 Task: Reply to email with the signature Elle Wilson with the subject 'Interview follow-up' from softage.1@softage.net with the message 'Please confirm your availability for the meeting scheduled on [date and time].' with CC to softage.3@softage.net with an attached document Request_for_quote.docx
Action: Mouse moved to (1066, 247)
Screenshot: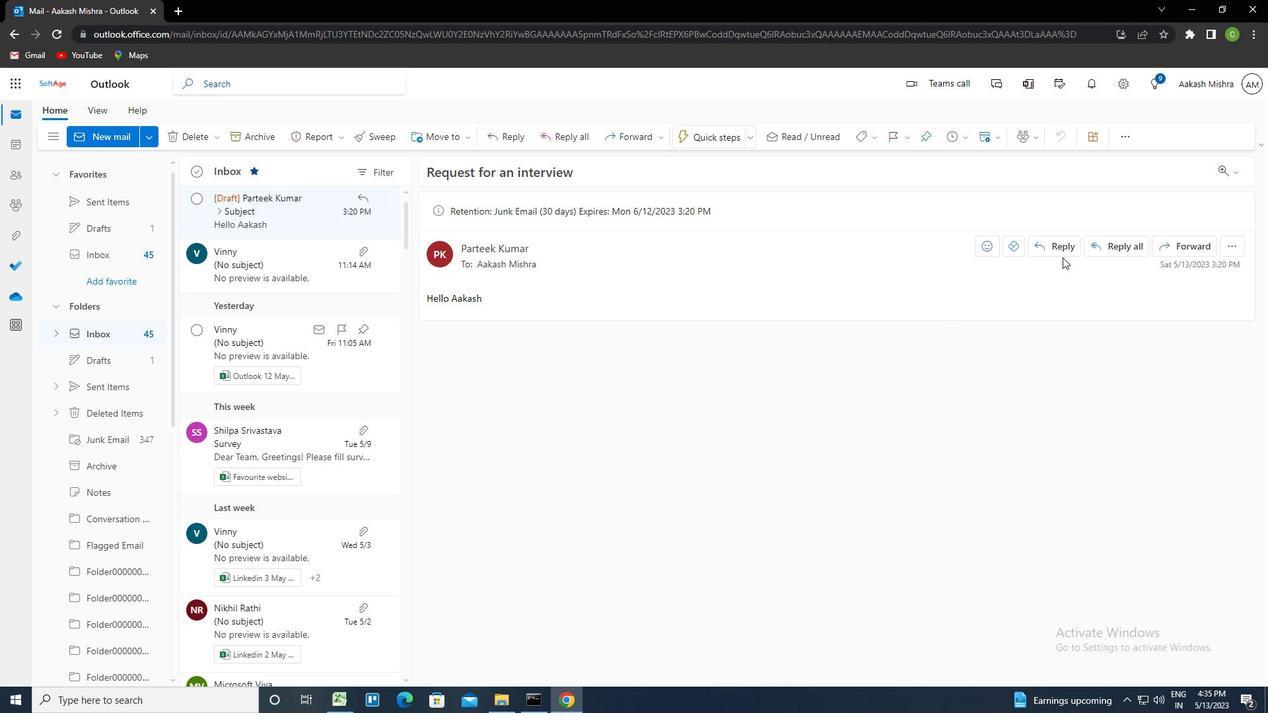 
Action: Mouse pressed left at (1066, 247)
Screenshot: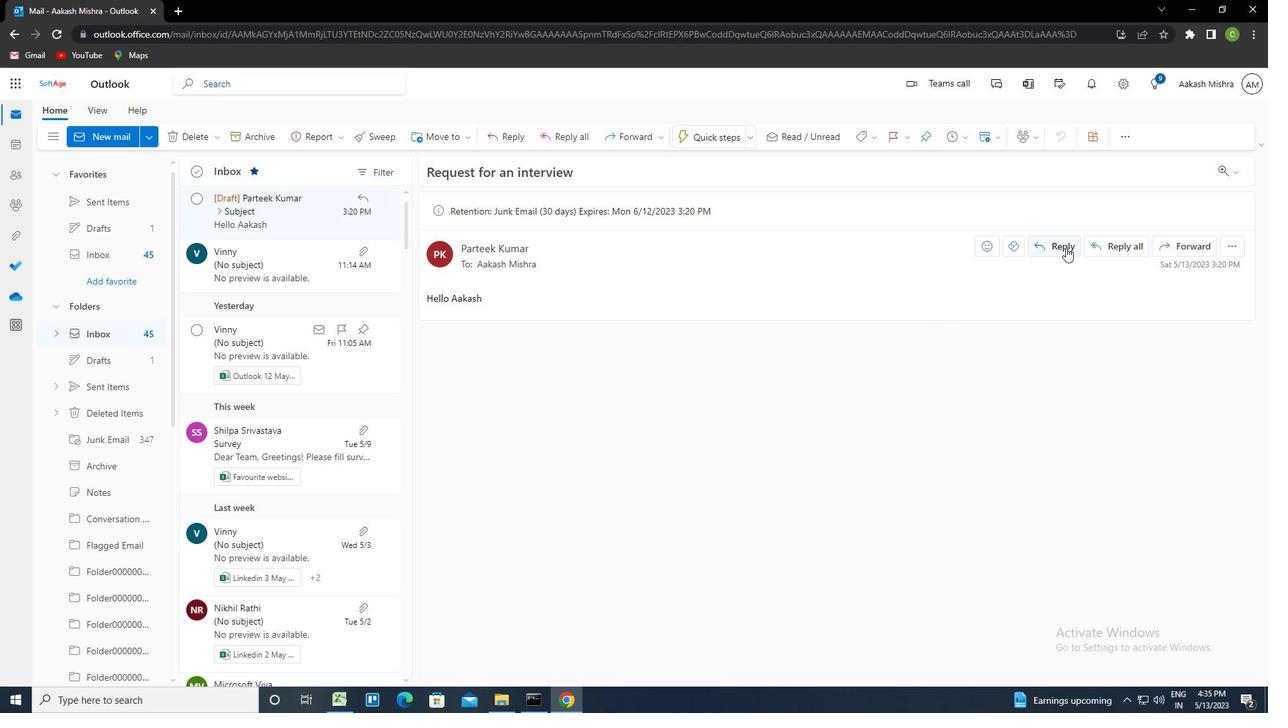
Action: Mouse moved to (859, 139)
Screenshot: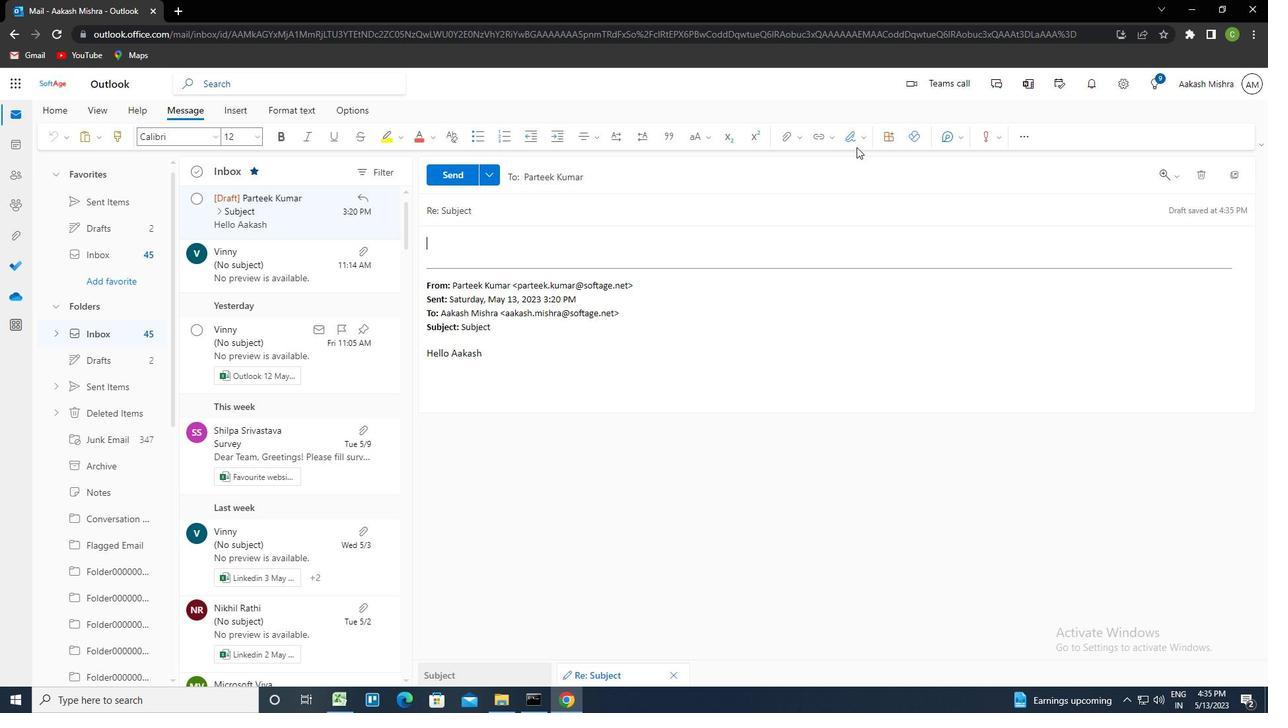 
Action: Mouse pressed left at (859, 139)
Screenshot: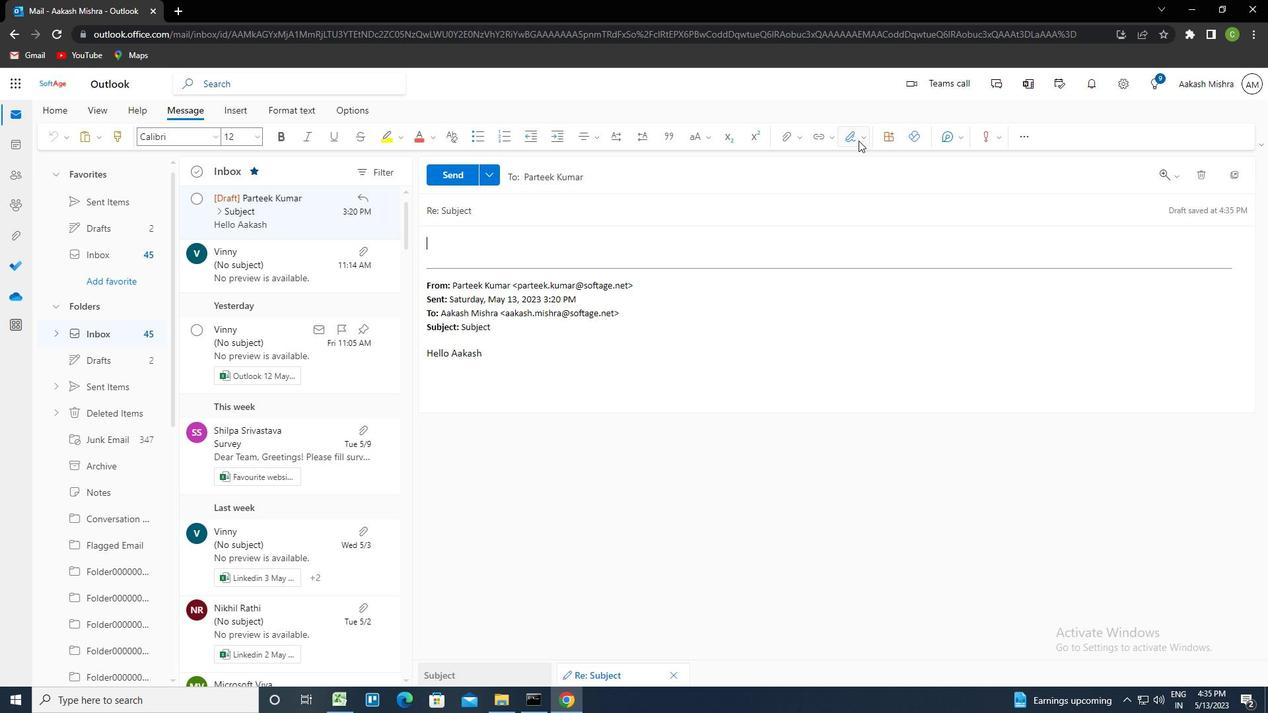 
Action: Mouse moved to (838, 200)
Screenshot: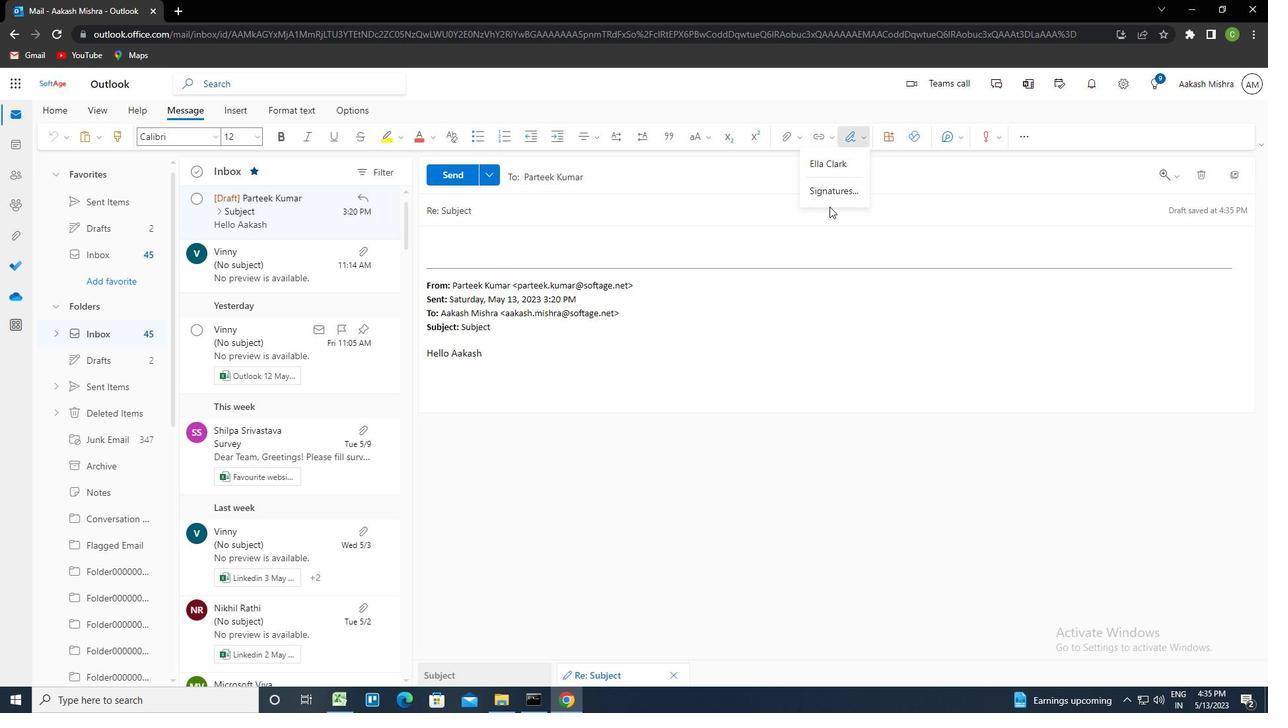 
Action: Mouse pressed left at (838, 200)
Screenshot: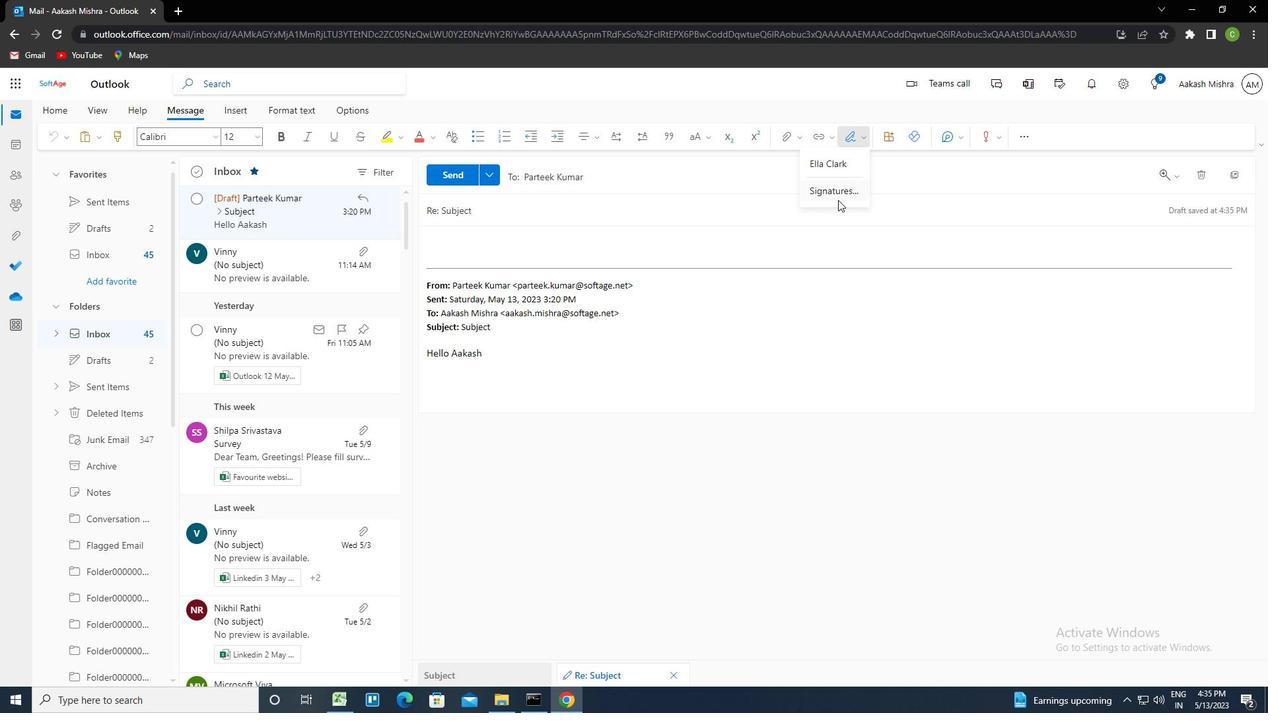 
Action: Mouse moved to (889, 249)
Screenshot: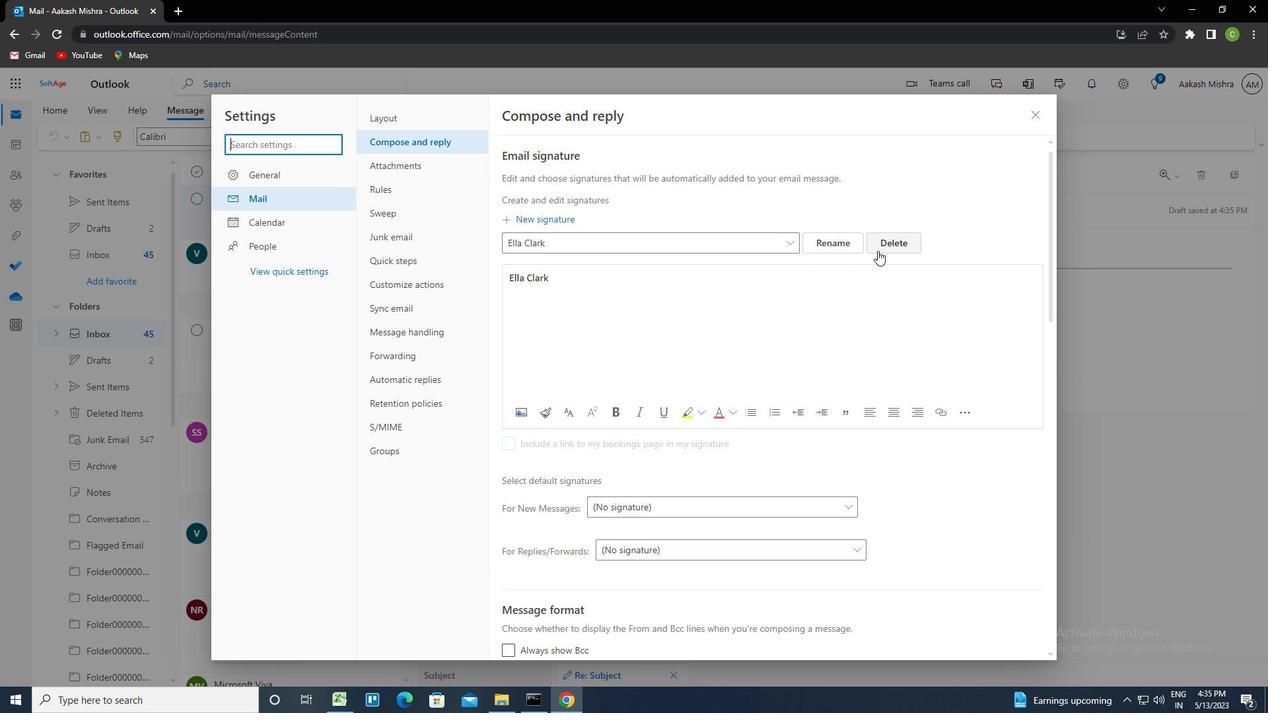 
Action: Mouse pressed left at (889, 249)
Screenshot: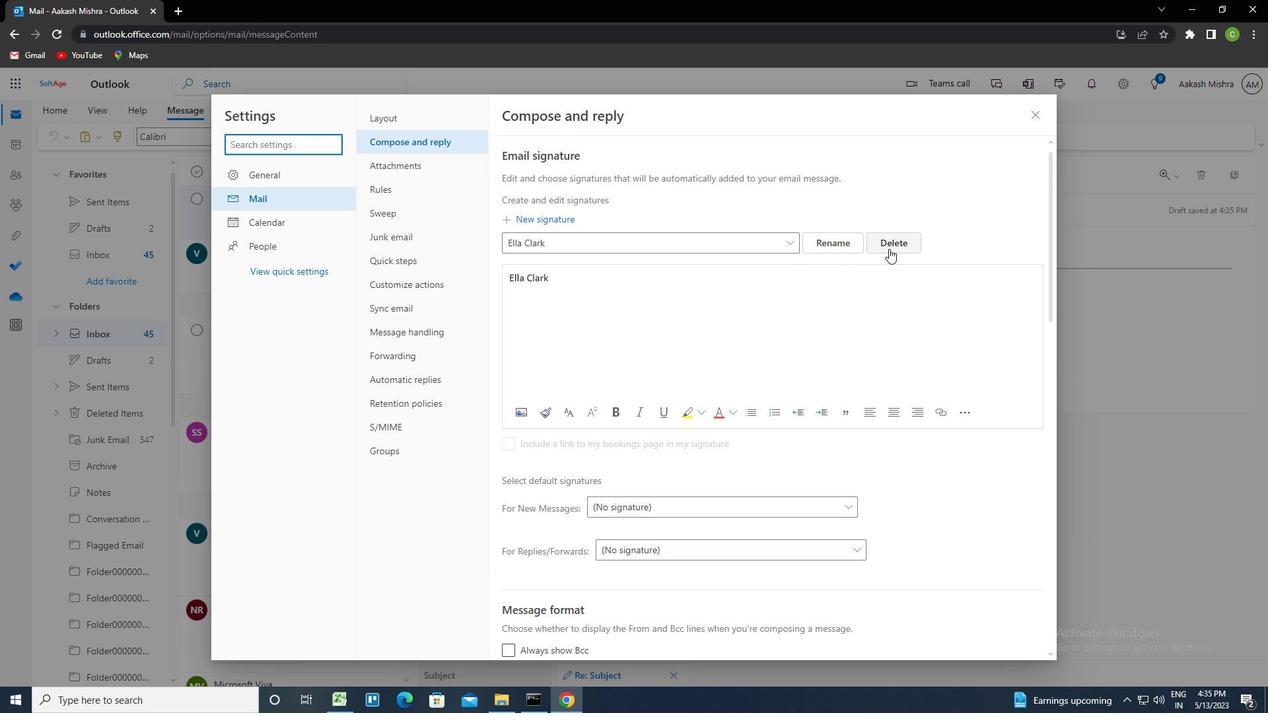 
Action: Mouse moved to (680, 244)
Screenshot: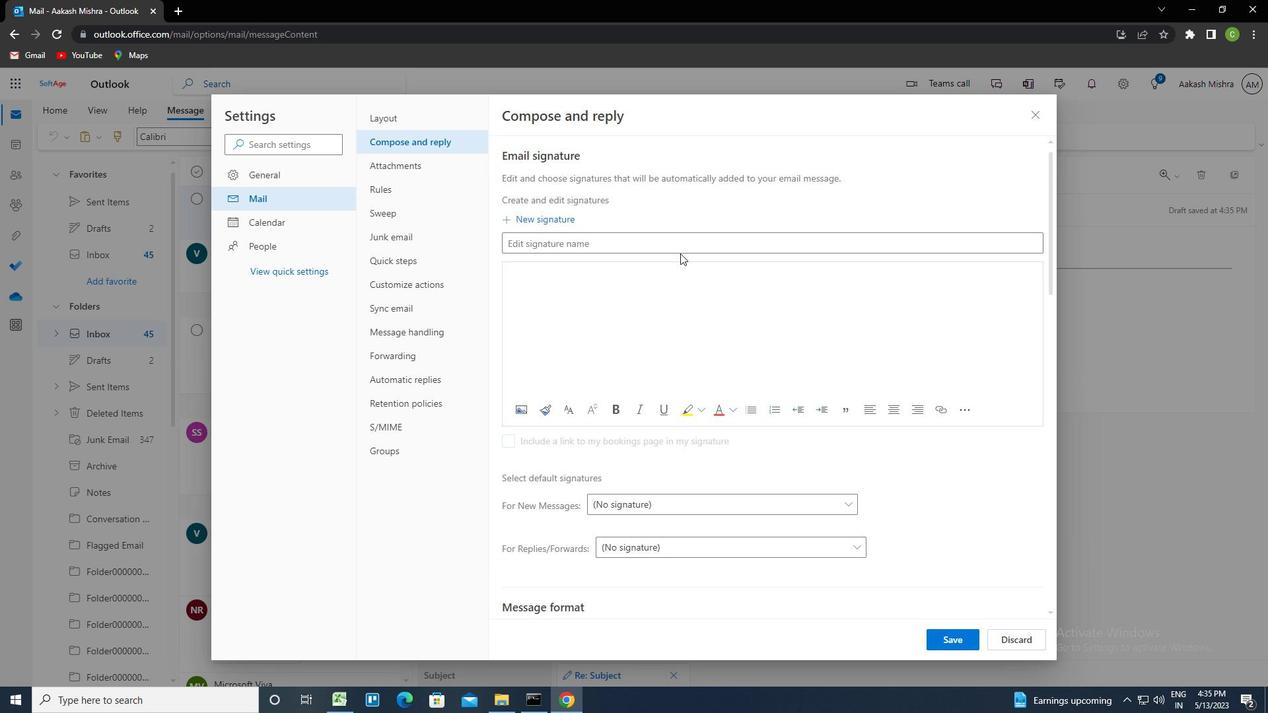 
Action: Mouse pressed left at (680, 244)
Screenshot: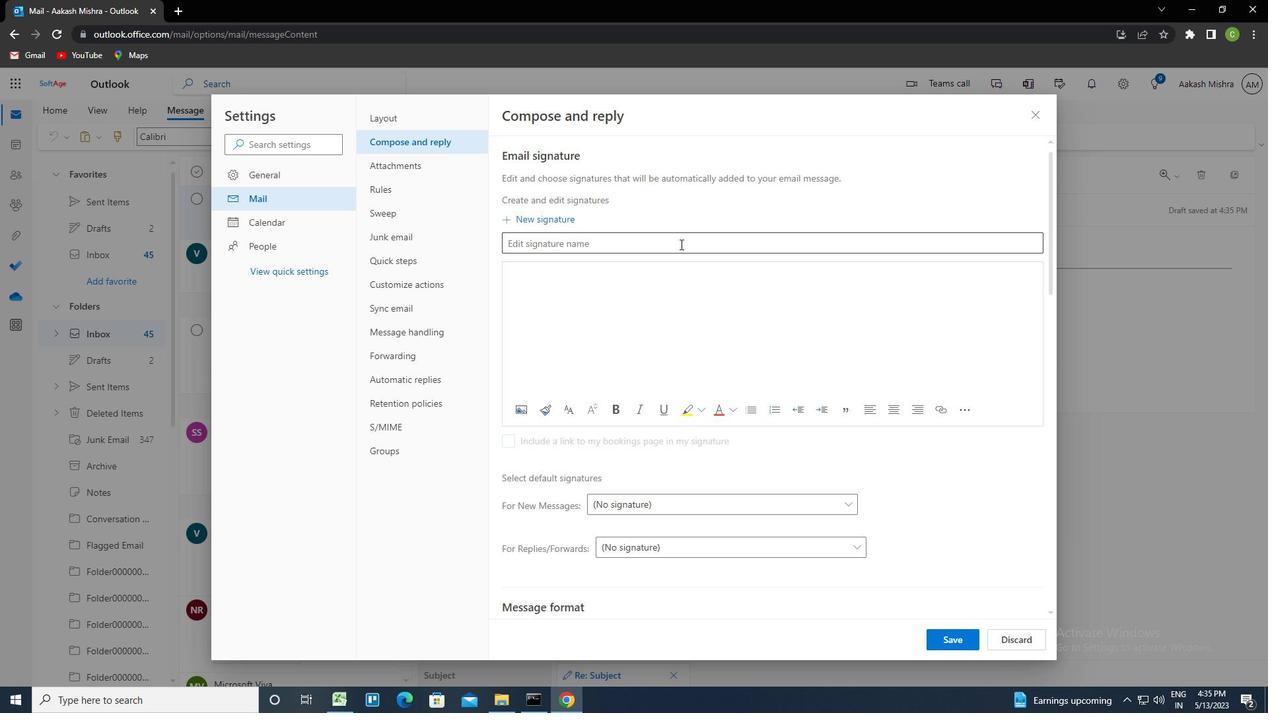 
Action: Key pressed <Key.caps_lock>e<Key.caps_lock>lle<Key.space><Key.caps_lock>w<Key.caps_lock>ilson<Key.tab><Key.caps_lock>e<Key.caps_lock>lle<Key.space><Key.caps_lock>w<Key.caps_lock>ilson
Screenshot: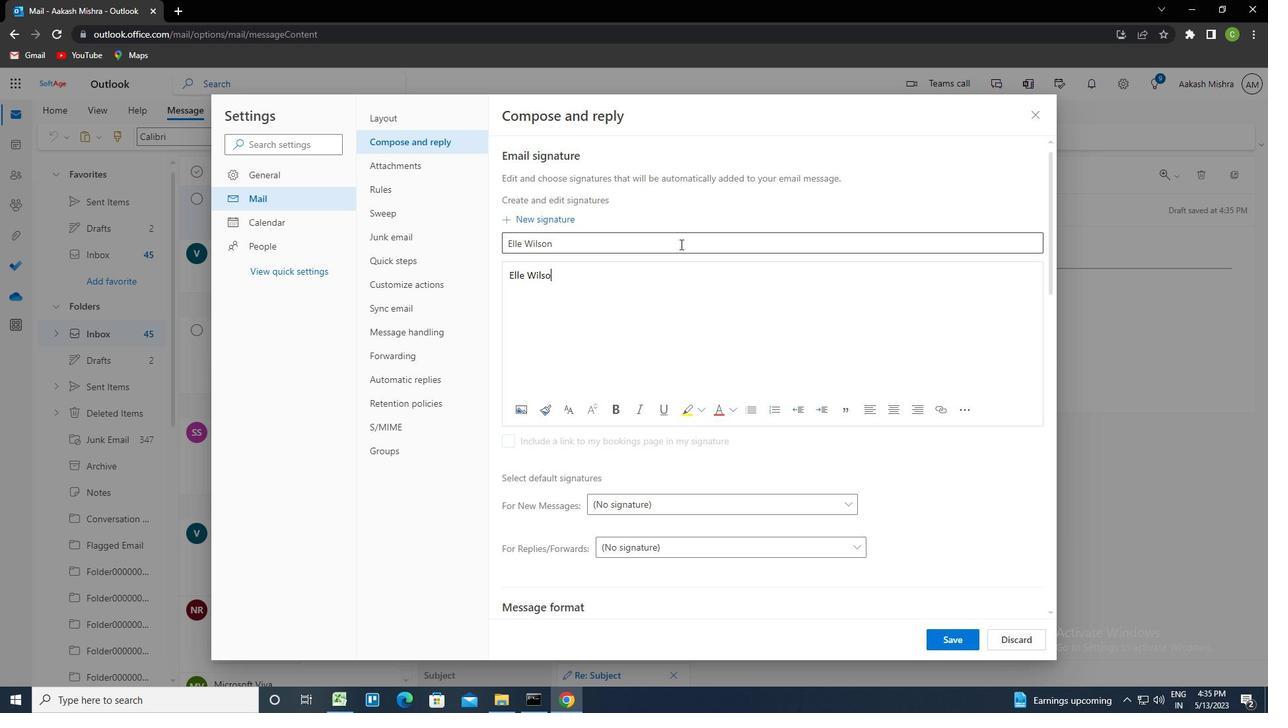 
Action: Mouse moved to (974, 642)
Screenshot: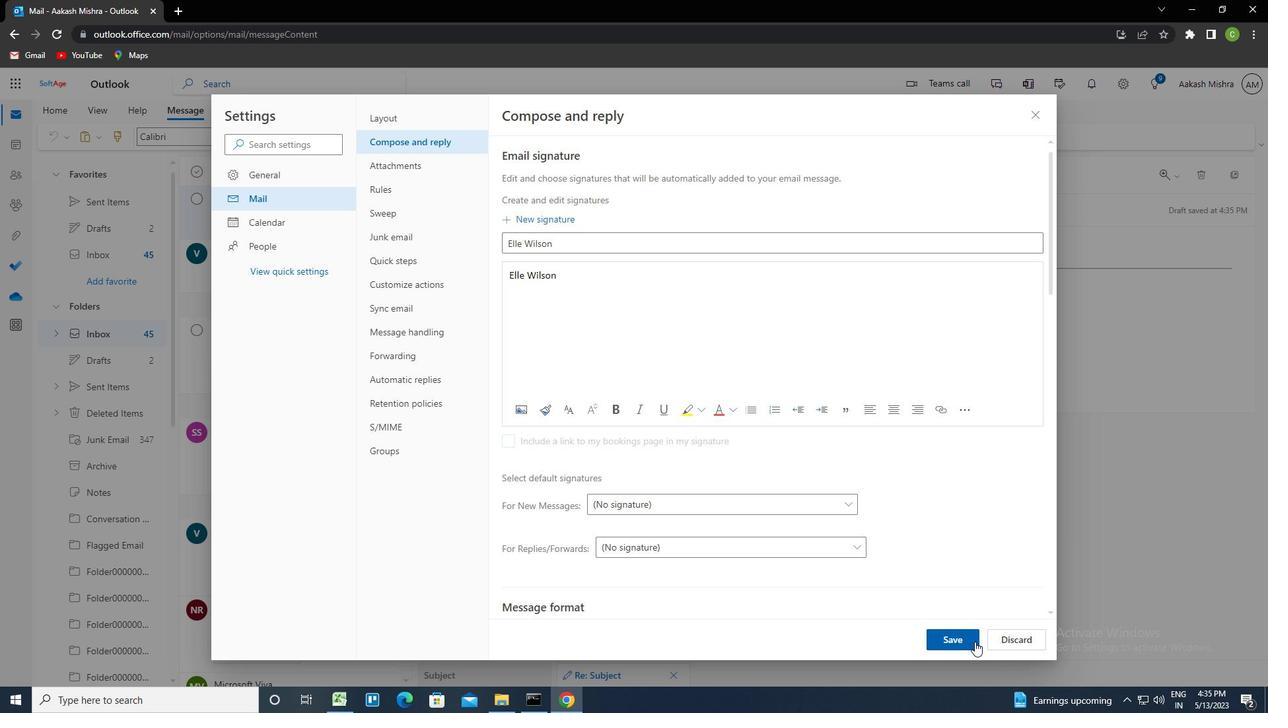 
Action: Mouse pressed left at (974, 642)
Screenshot: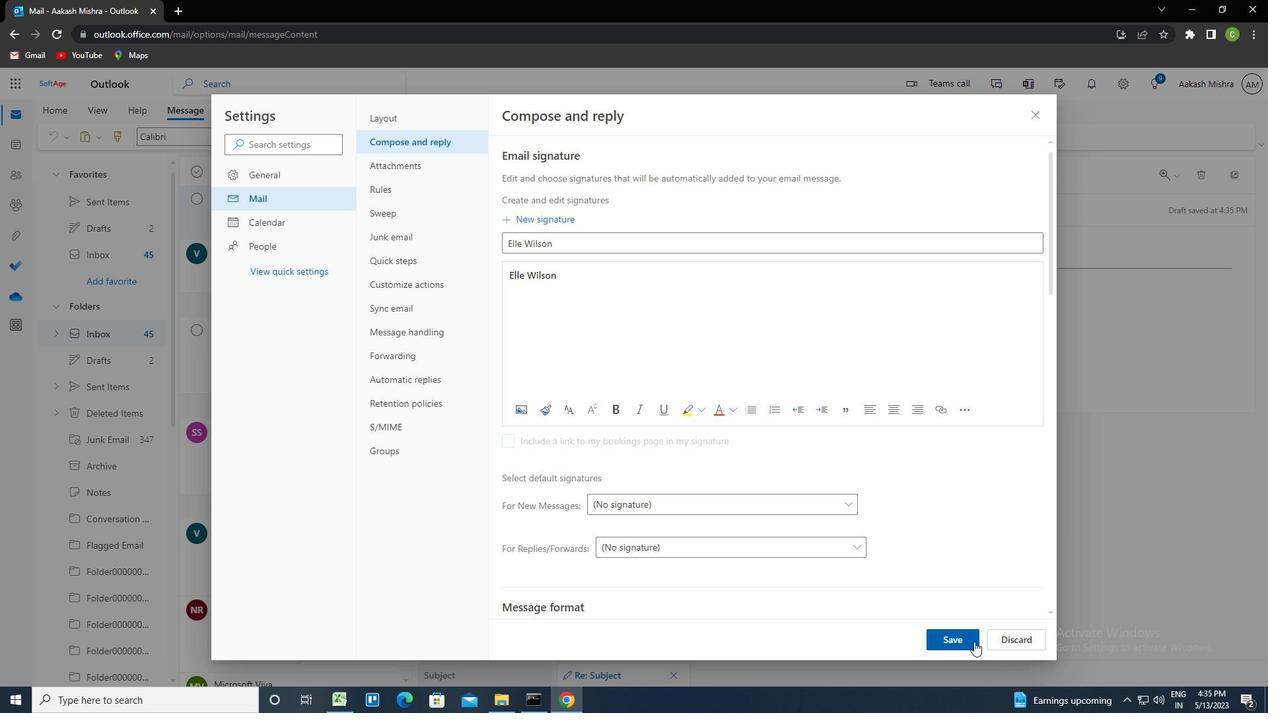 
Action: Mouse moved to (1032, 117)
Screenshot: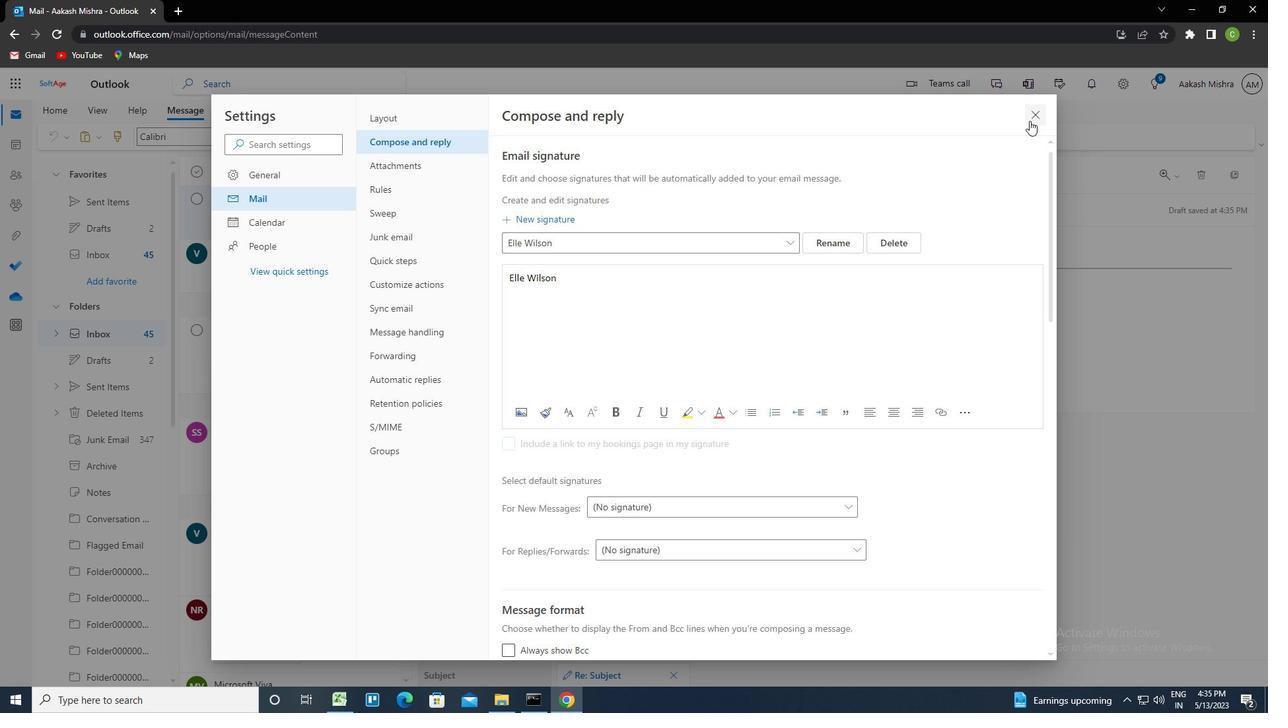 
Action: Mouse pressed left at (1032, 117)
Screenshot: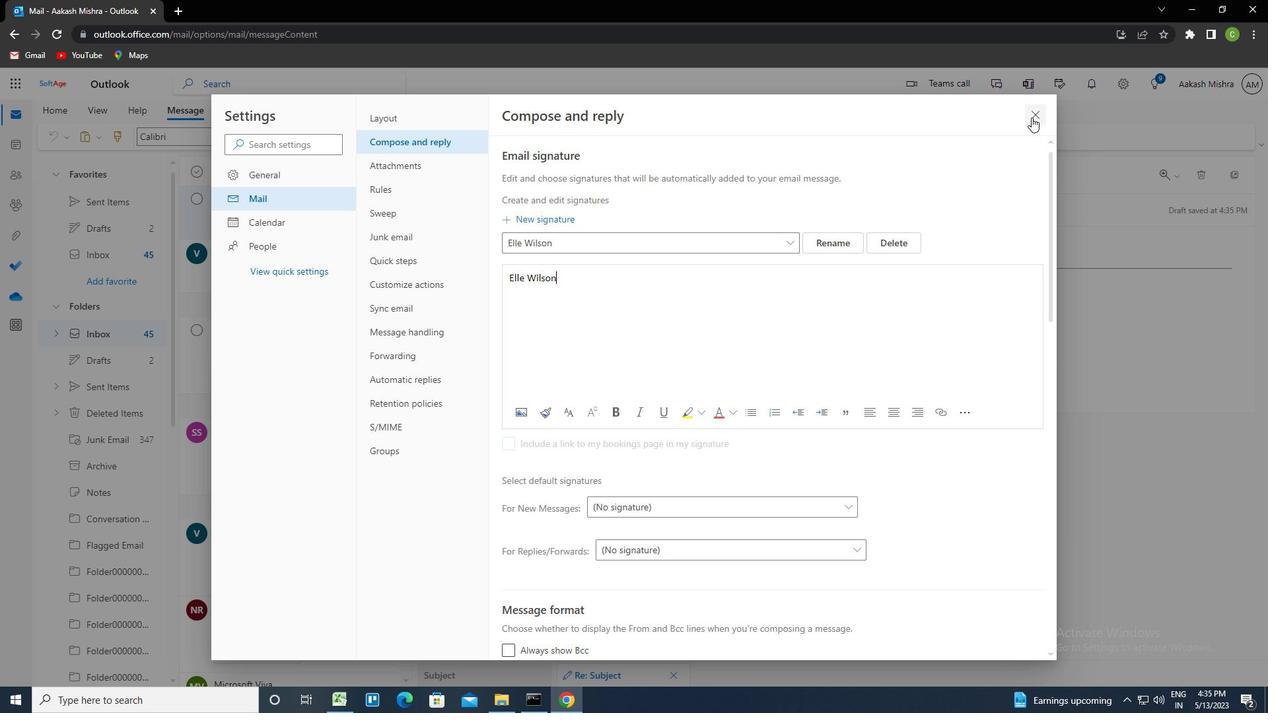 
Action: Mouse moved to (867, 136)
Screenshot: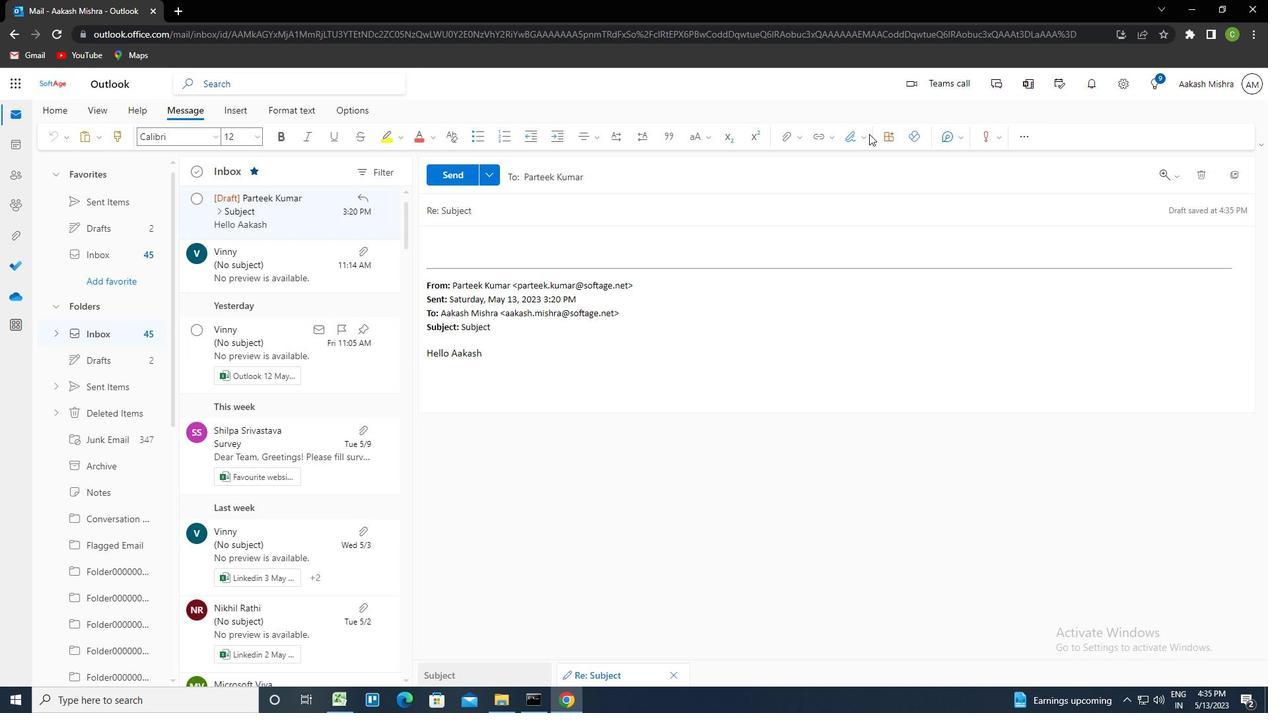 
Action: Mouse pressed left at (867, 136)
Screenshot: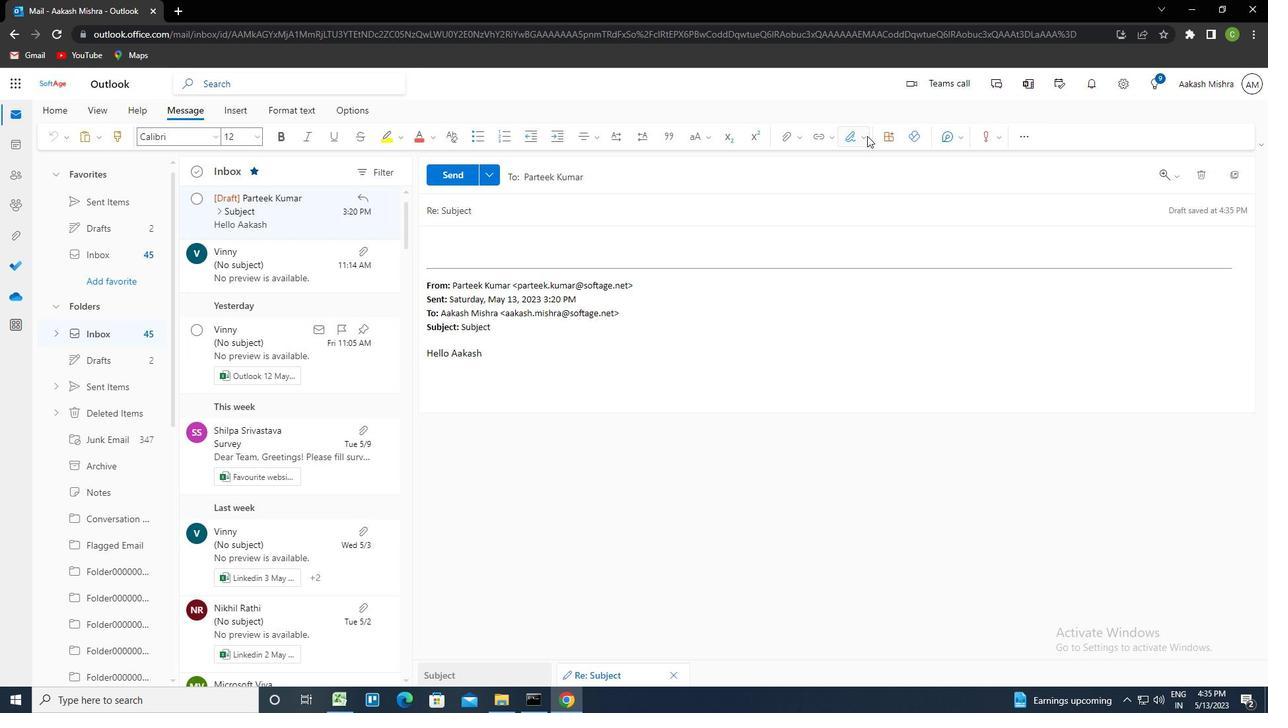 
Action: Mouse moved to (823, 166)
Screenshot: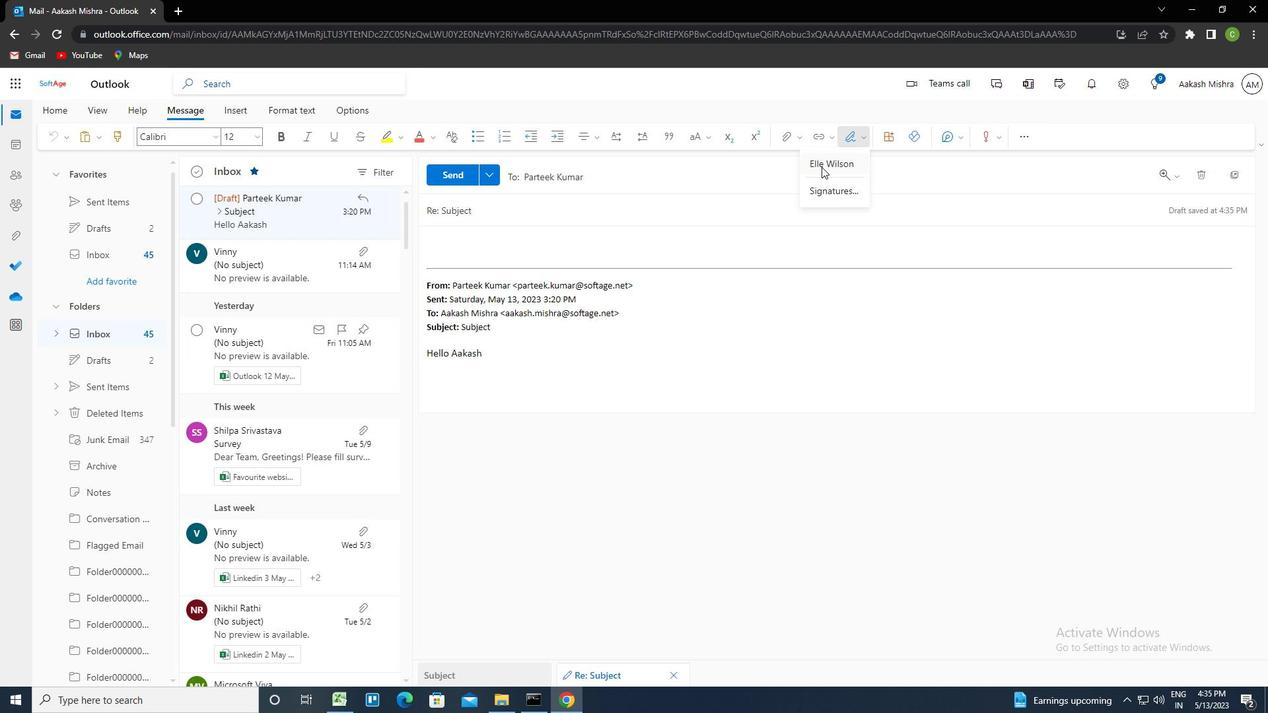 
Action: Mouse pressed left at (823, 166)
Screenshot: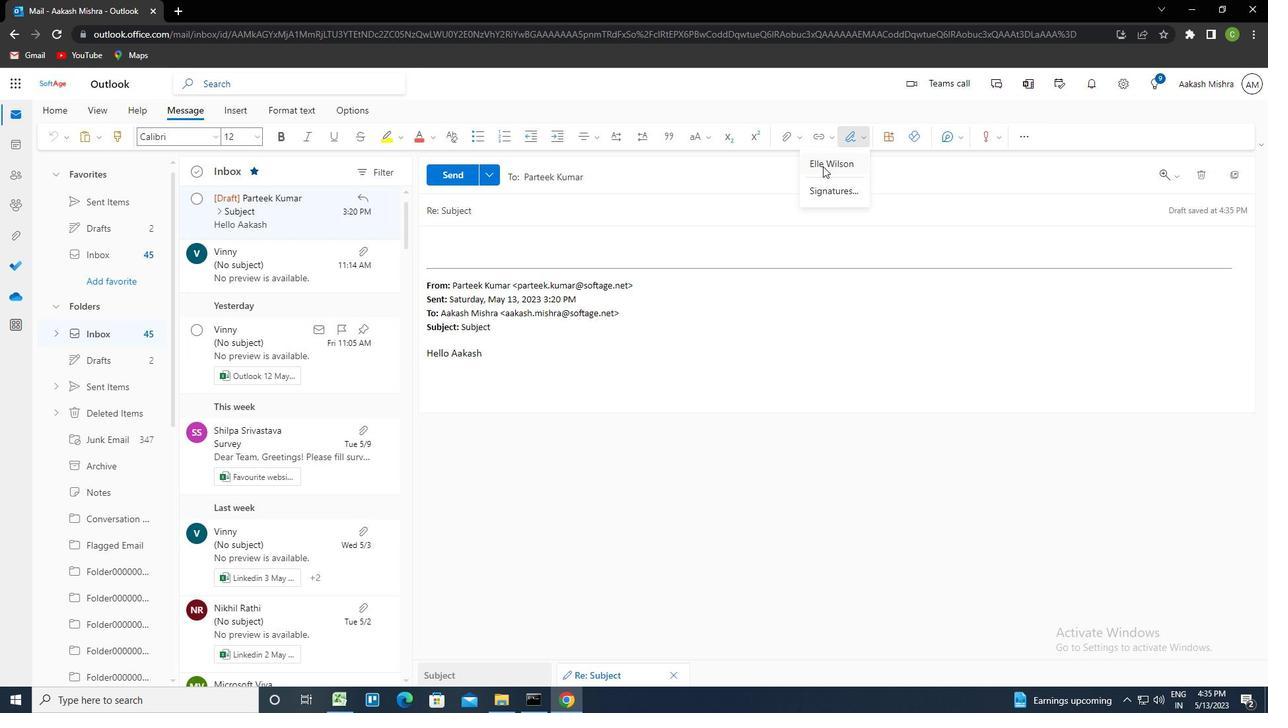 
Action: Mouse moved to (486, 206)
Screenshot: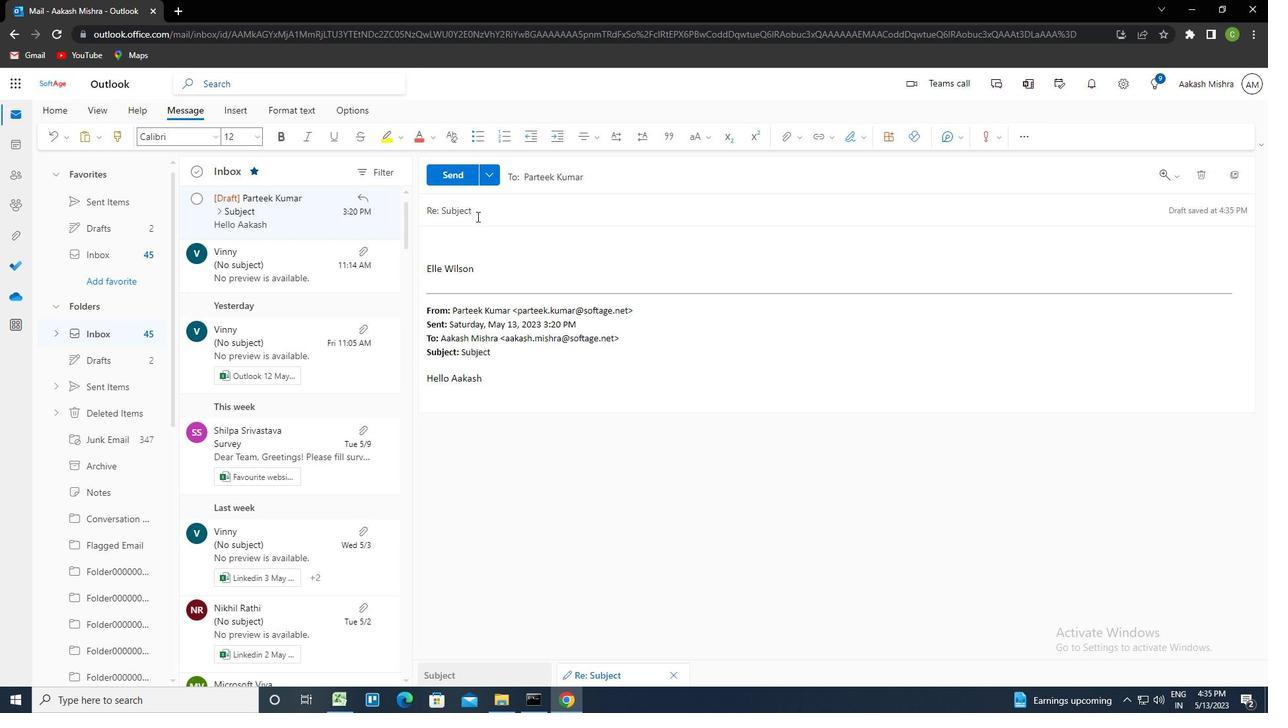 
Action: Mouse pressed left at (486, 206)
Screenshot: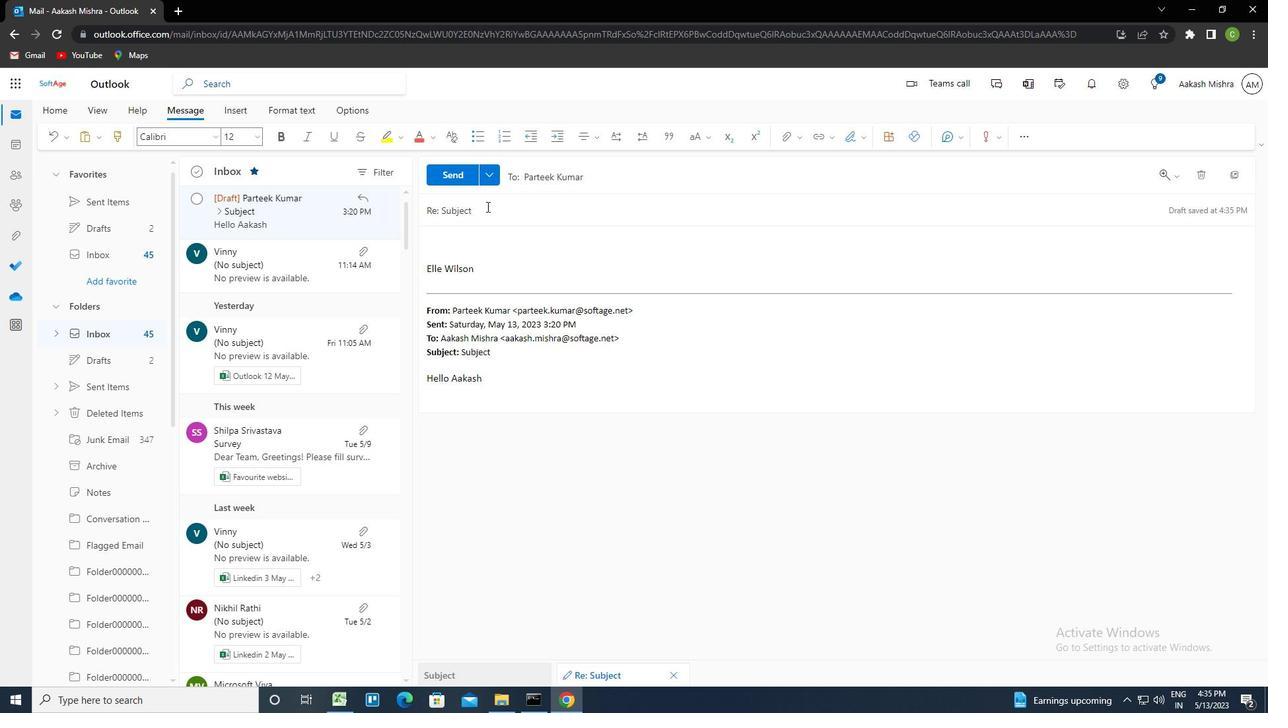 
Action: Key pressed <Key.shift><Key.left><Key.delete><Key.caps_lock>ctrl+I<Key.caps_lock>NTERVIW<Key.backspace>EW<Key.space>FOLLOW-UP
Screenshot: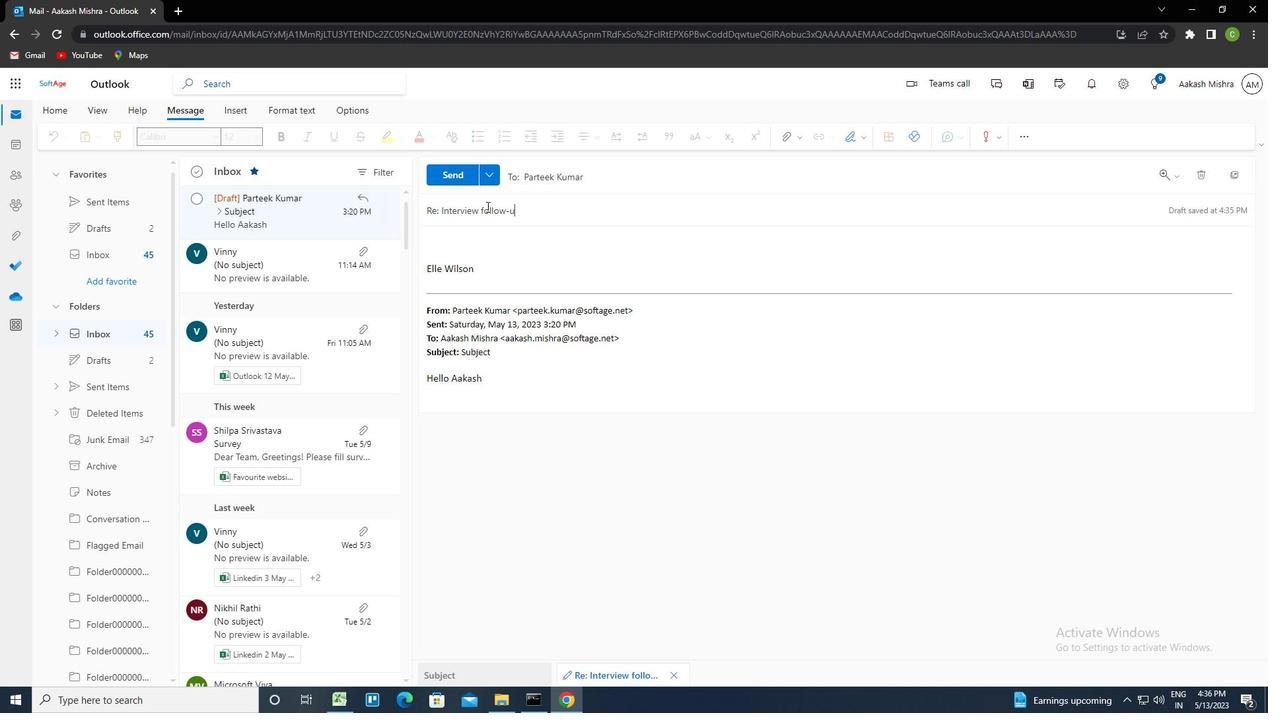 
Action: Mouse moved to (465, 247)
Screenshot: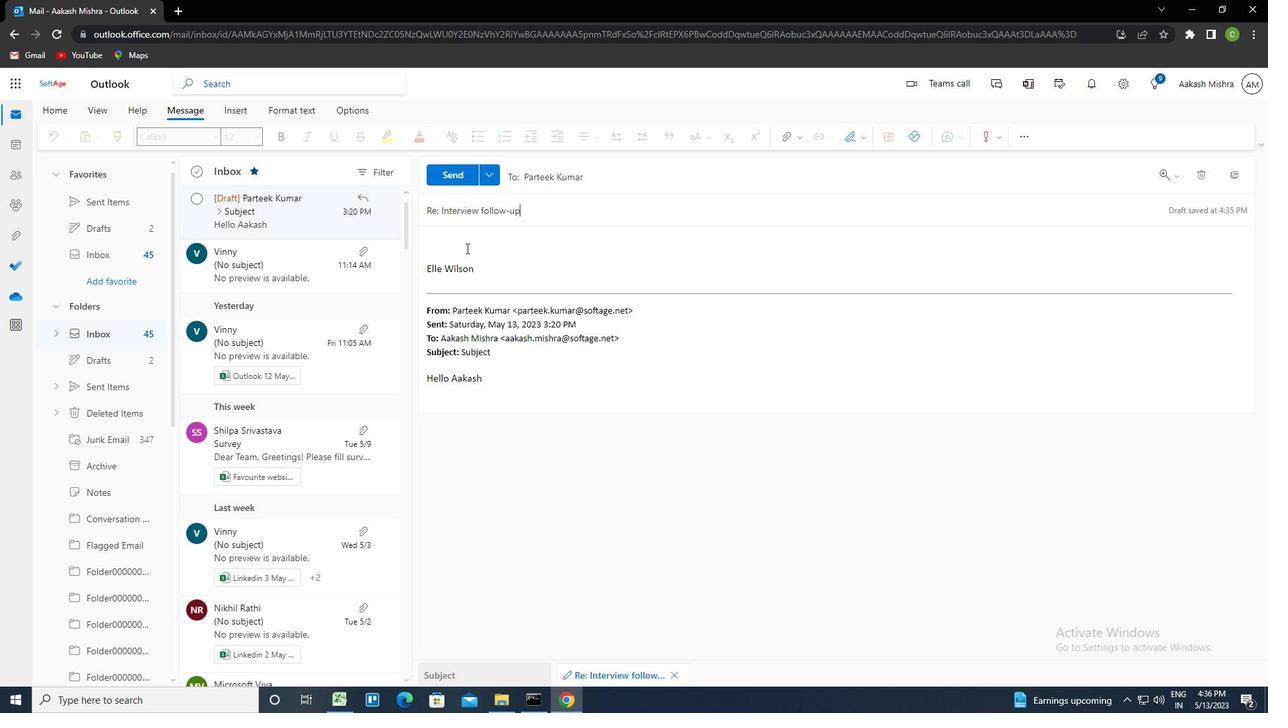 
Action: Key pressed <Key.tab><Key.caps_lock>P<Key.caps_lock>LEASE<Key.space>CONFIRM<Key.space>YOUR<Key.space>AVAILABILITY<Key.space>FOR<Key.space>THE<Key.space>MEETING<Key.space>SCHEDULED<Key.space>ON<Key.shift_r><Key.space><Key.shift_r><Key.shift_r><Key.shift_r><Key.shift_r><Key.shift_r><Key.shift_r><Key.shift_r><Key.shift_r><Key.shift_r><Key.shift_r><Key.shift_r><Key.shift_r><Key.shift_r><Key.shift_r>[DATE<Key.space>AND<Key.space>TO<Key.backspace>IME]
Screenshot: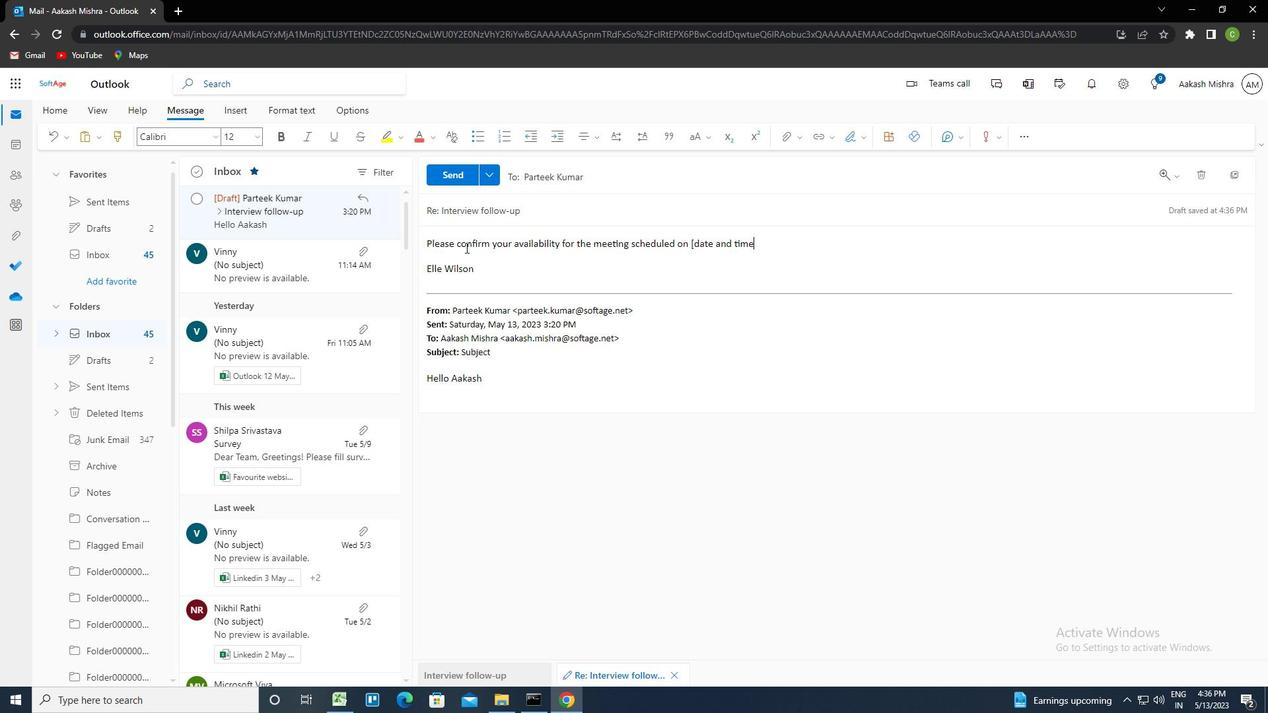 
Action: Mouse moved to (601, 180)
Screenshot: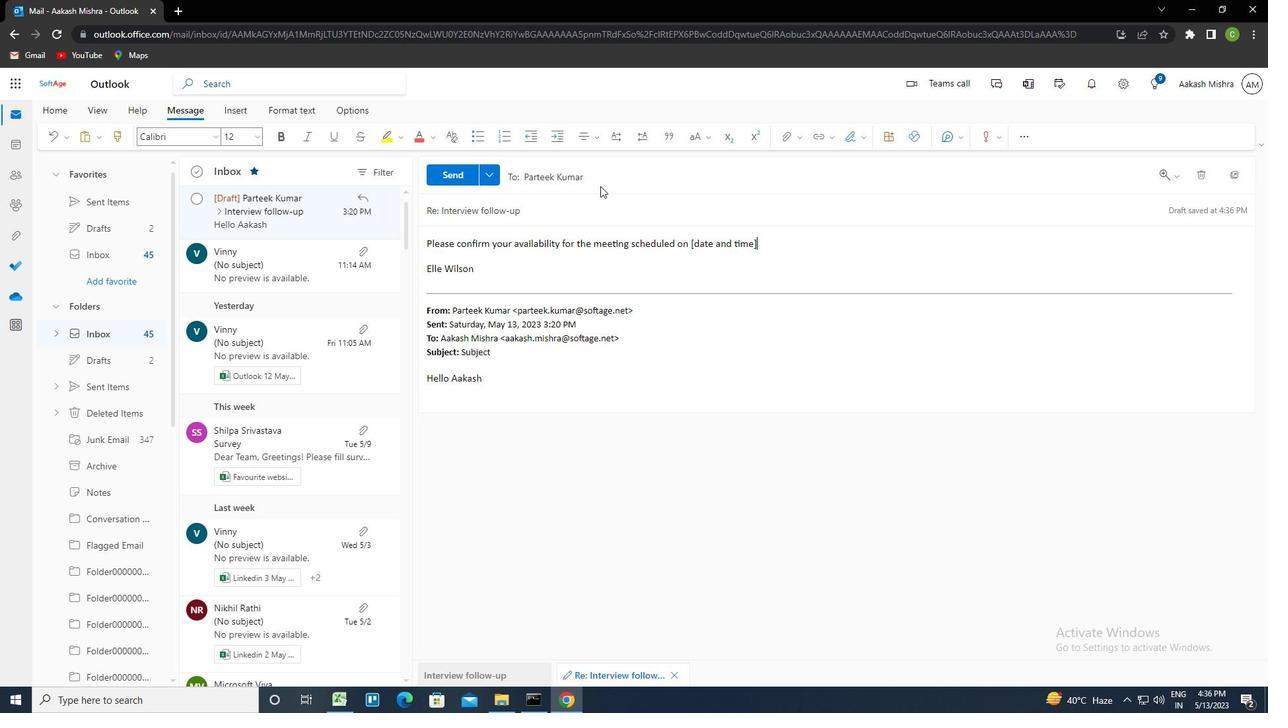 
Action: Mouse pressed left at (601, 180)
Screenshot: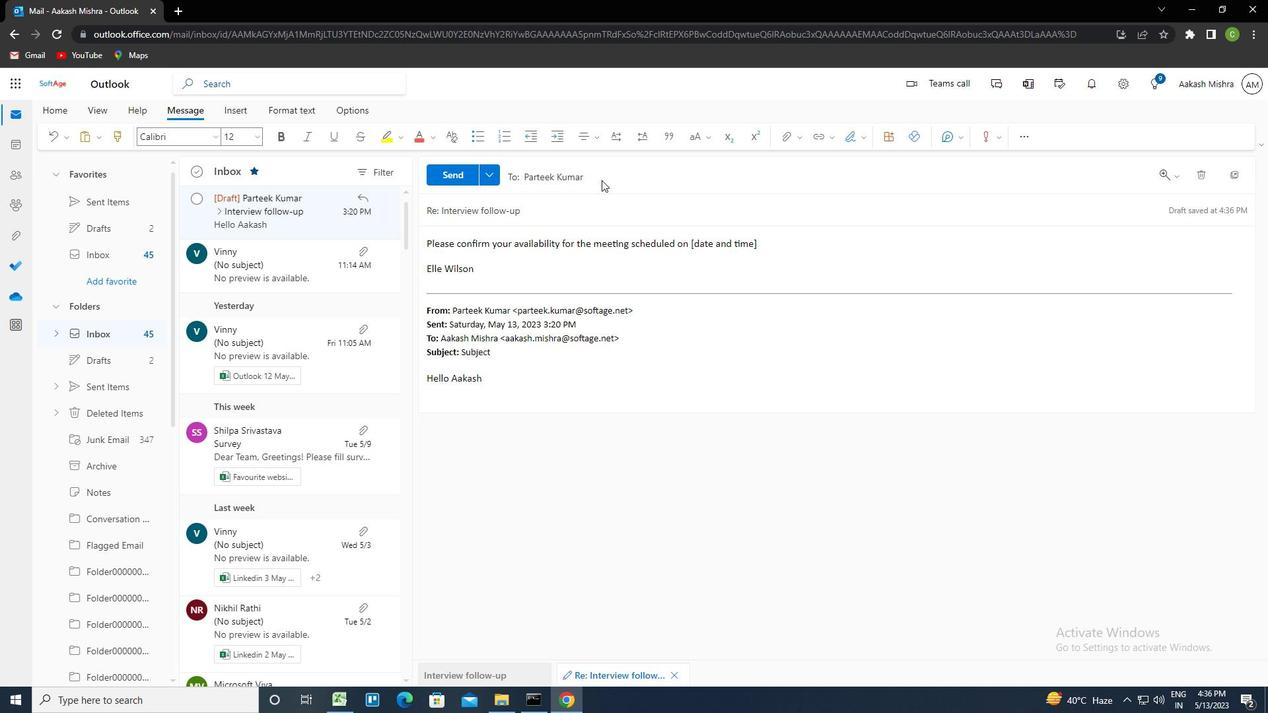 
Action: Mouse moved to (496, 240)
Screenshot: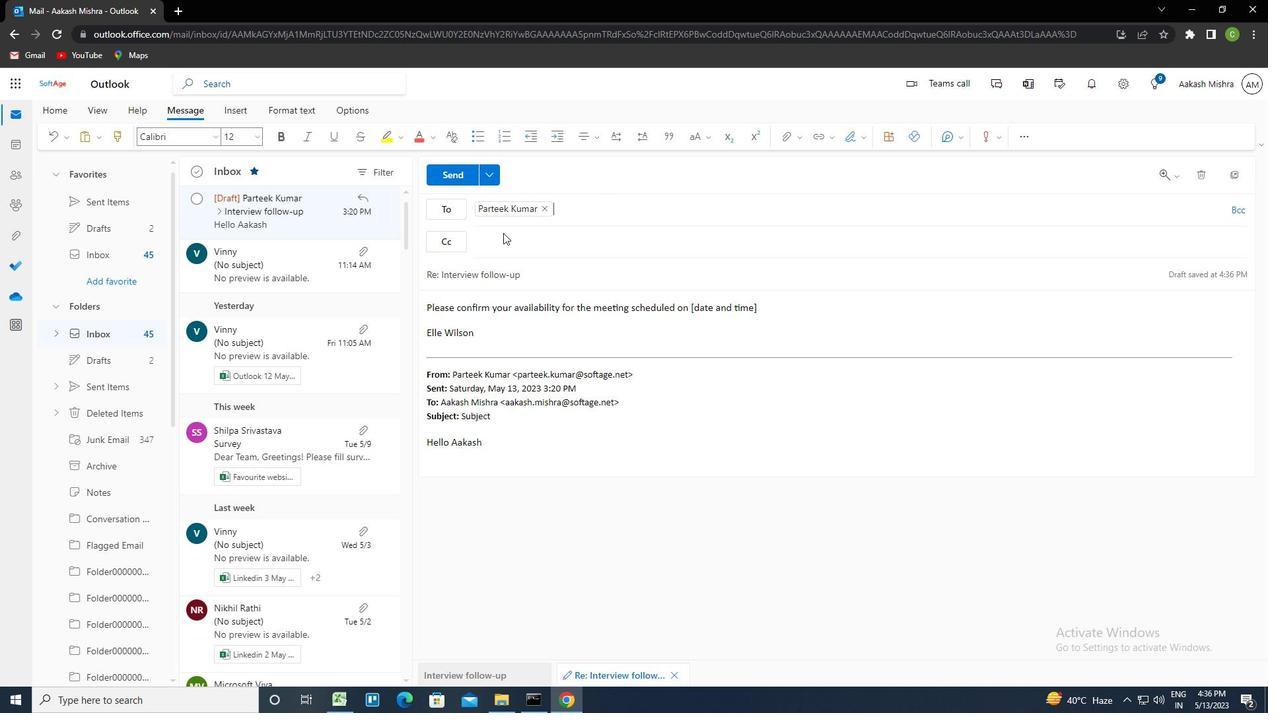
Action: Mouse pressed left at (496, 240)
Screenshot: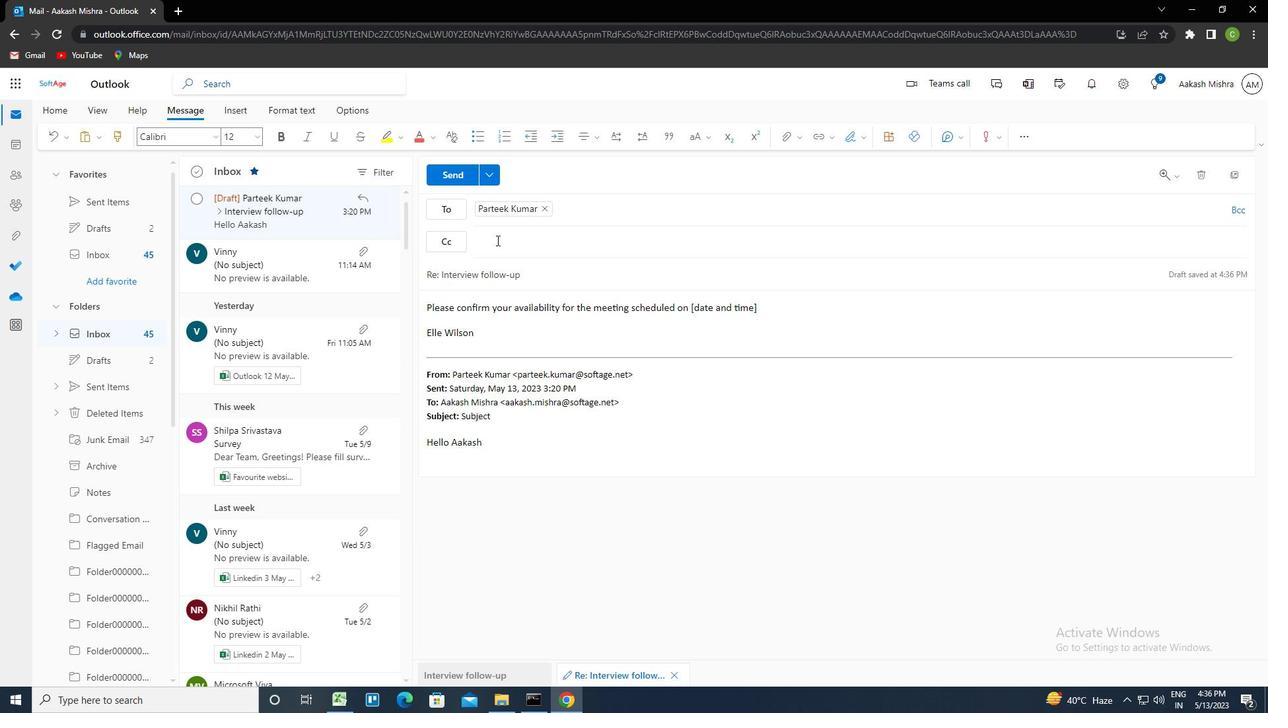 
Action: Key pressed SOFTAGE.3<Key.shift>@SOFTAGE.NET<Key.enter>
Screenshot: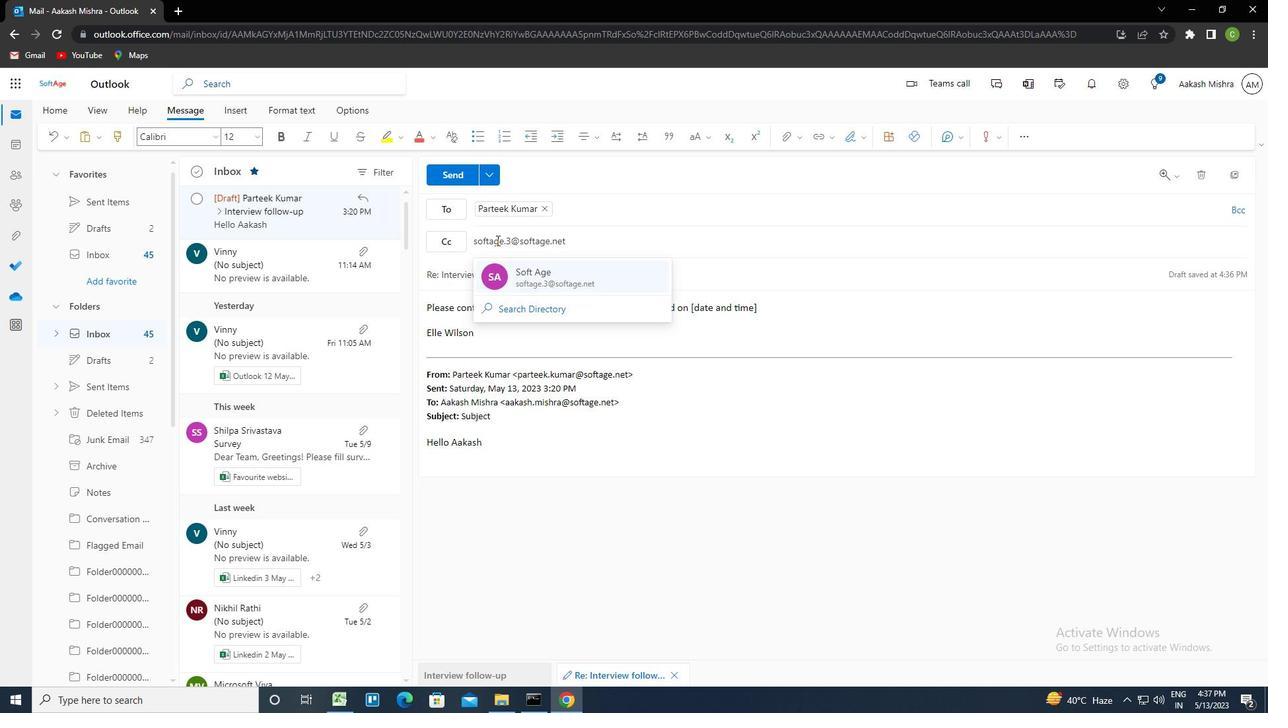 
Action: Mouse moved to (780, 139)
Screenshot: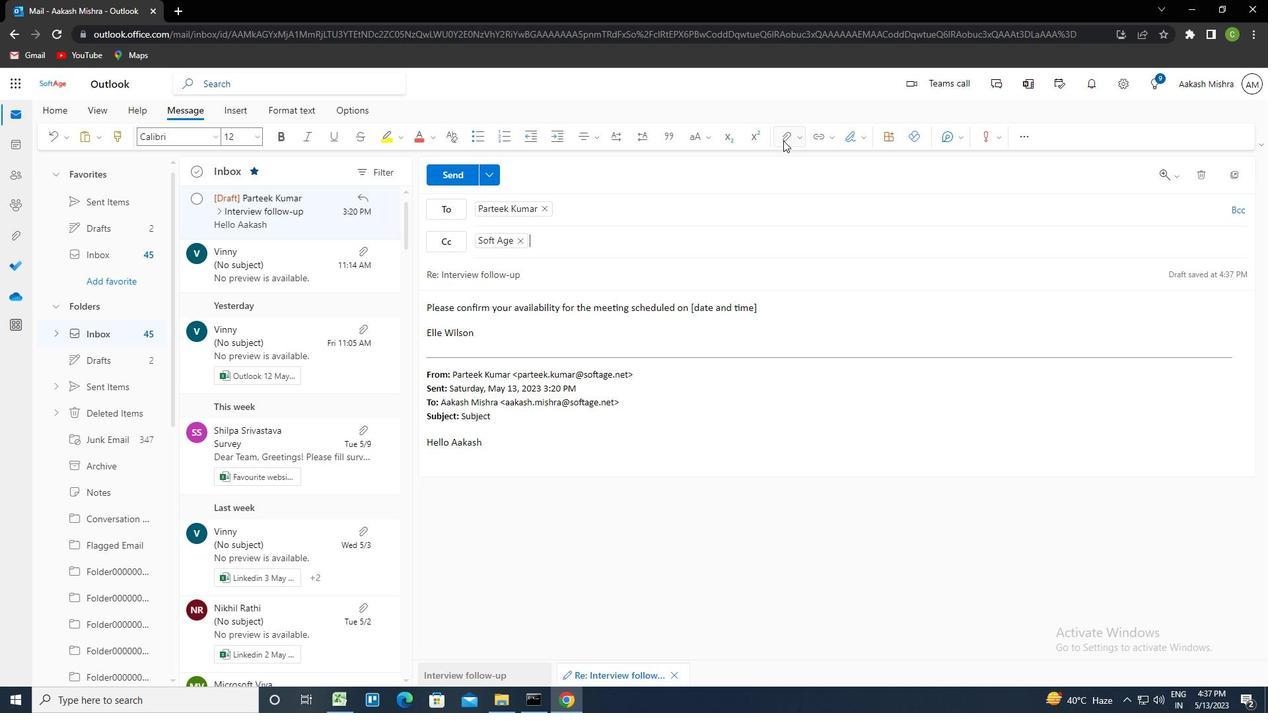 
Action: Mouse pressed left at (780, 139)
Screenshot: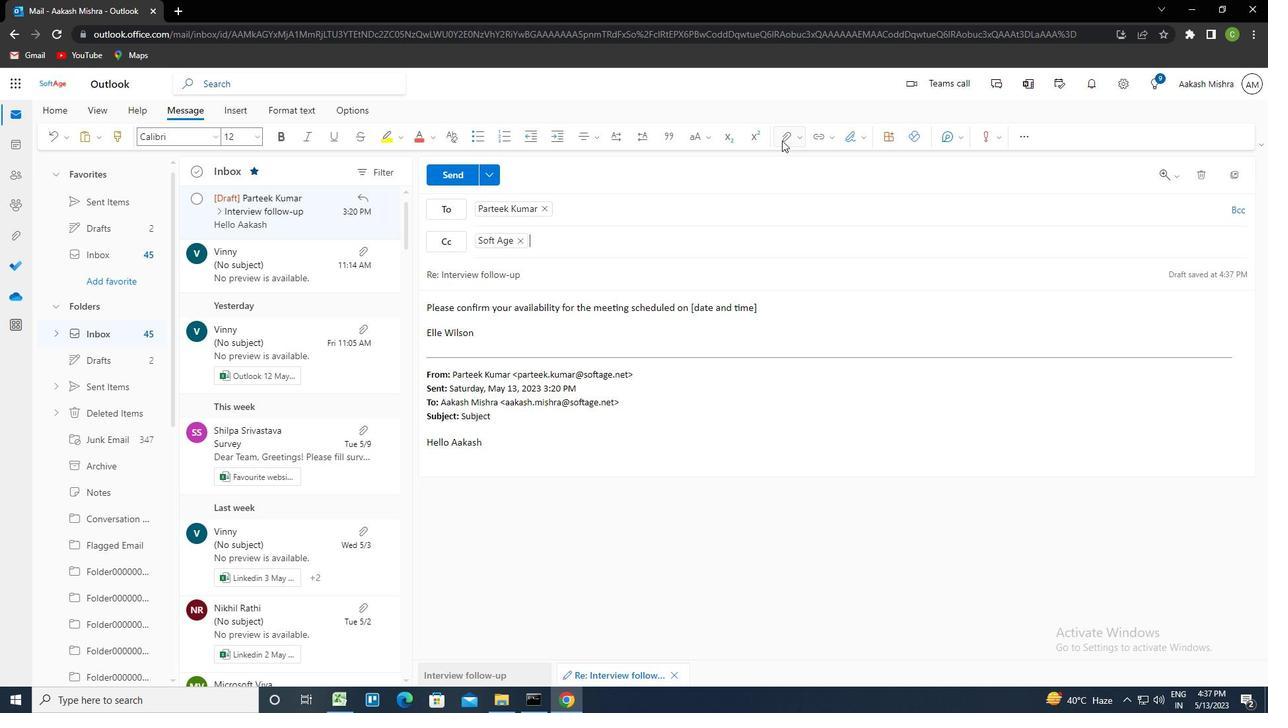 
Action: Mouse moved to (725, 165)
Screenshot: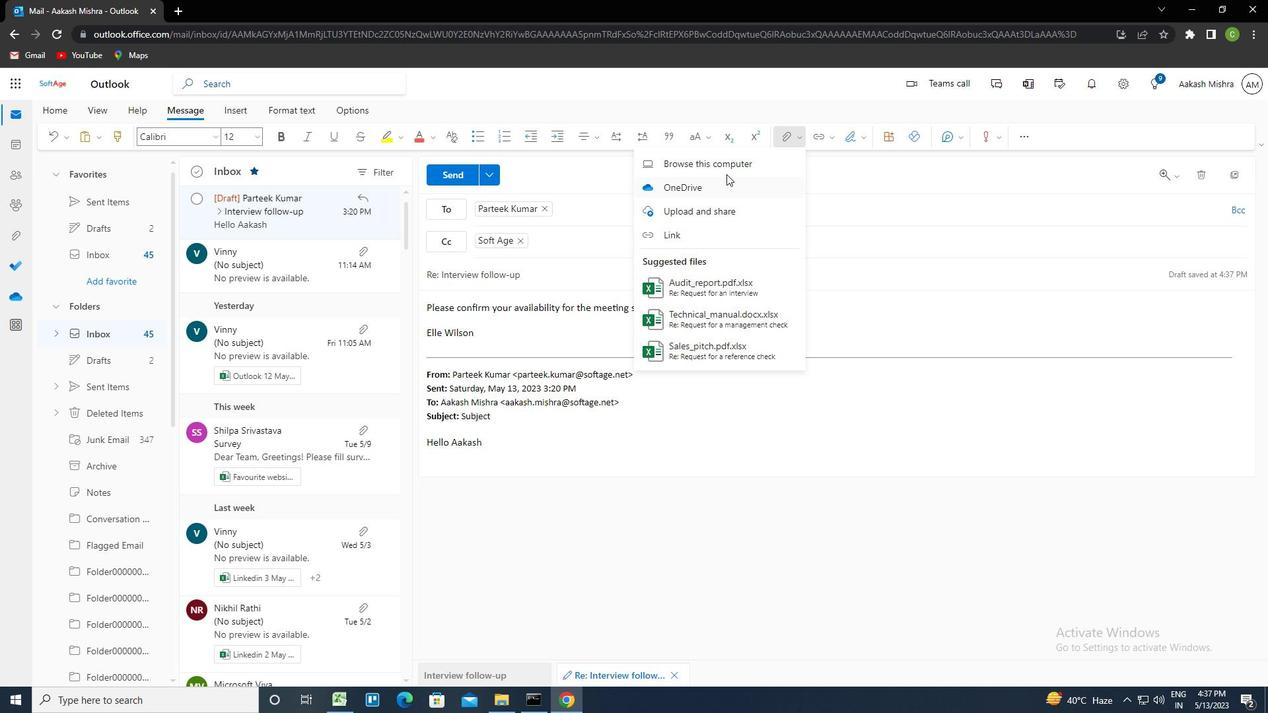 
Action: Mouse pressed left at (725, 165)
Screenshot: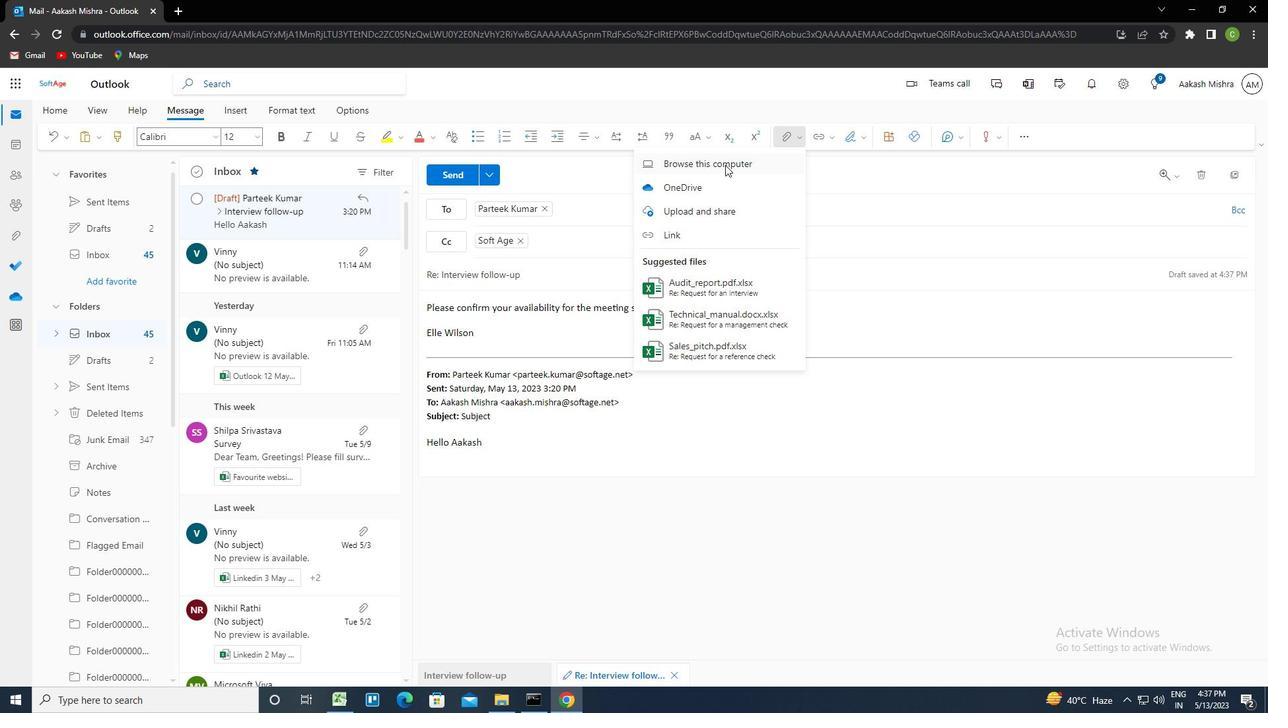 
Action: Mouse moved to (214, 182)
Screenshot: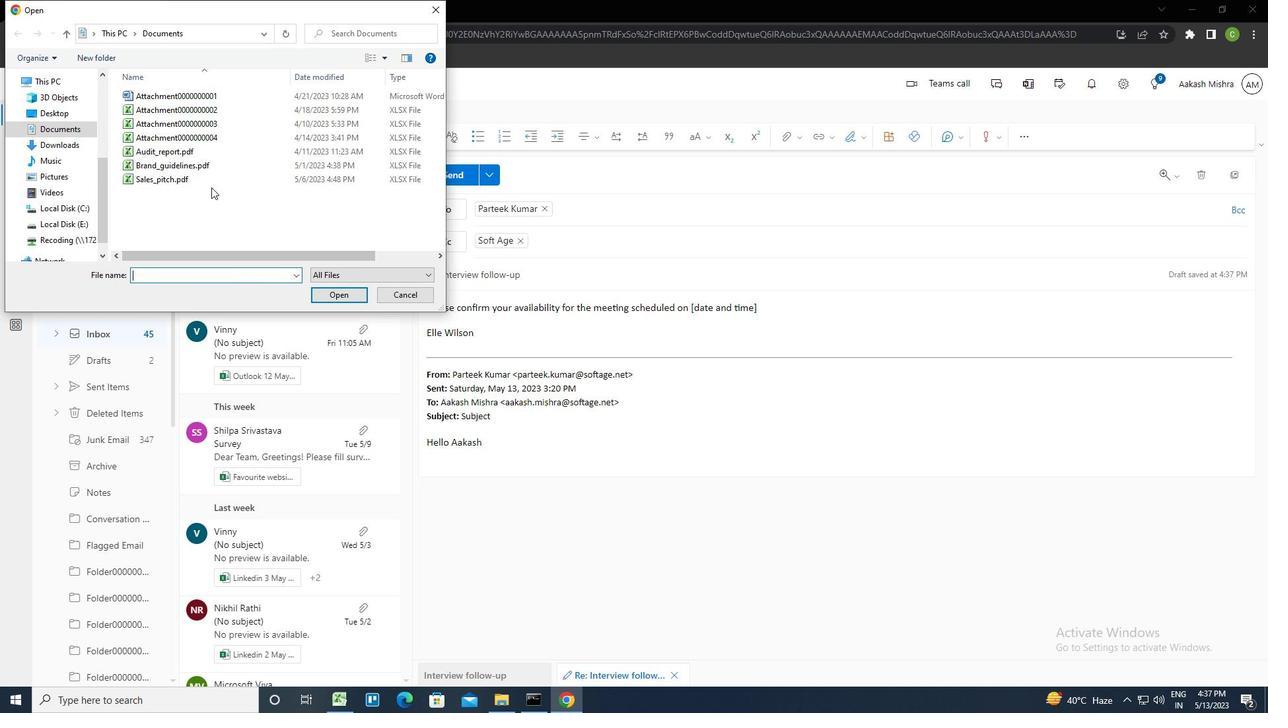 
Action: Mouse pressed left at (214, 182)
Screenshot: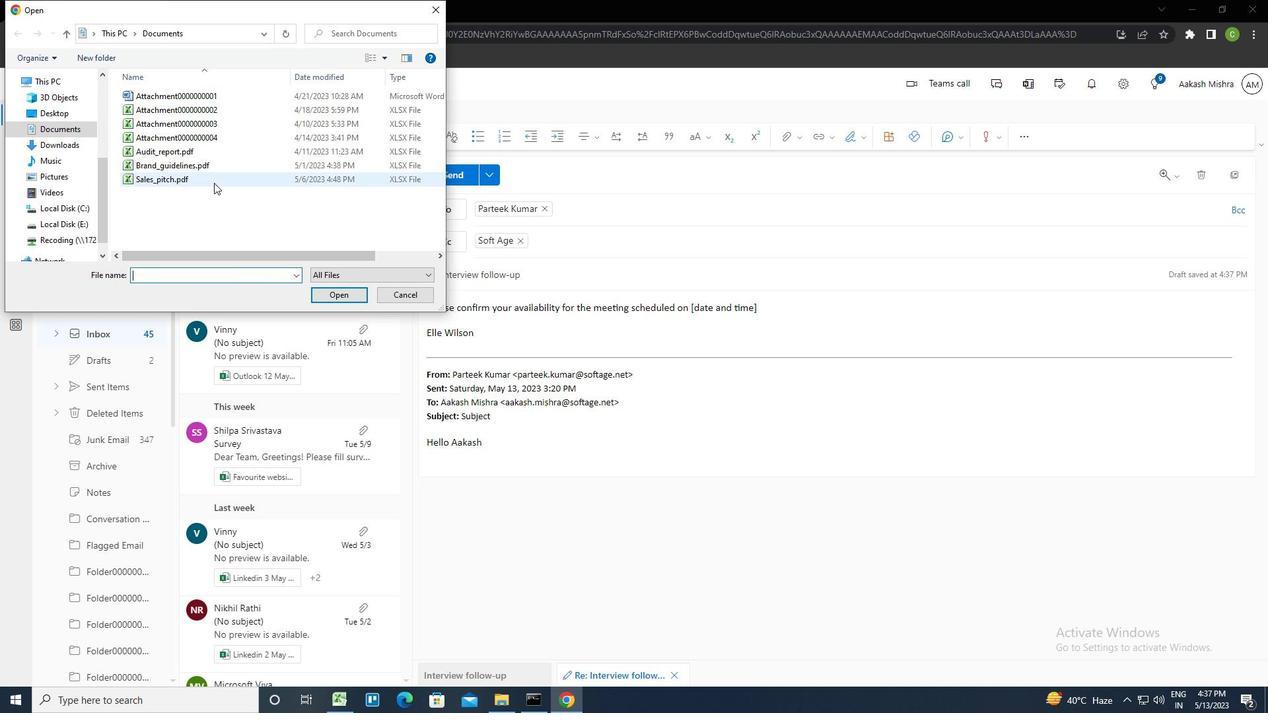 
Action: Key pressed <Key.f2><Key.caps_lock>R<Key.caps_lock>EQUEST<Key.shift_r>_FOR<Key.shift_r>_QUOTE.DOCX
Screenshot: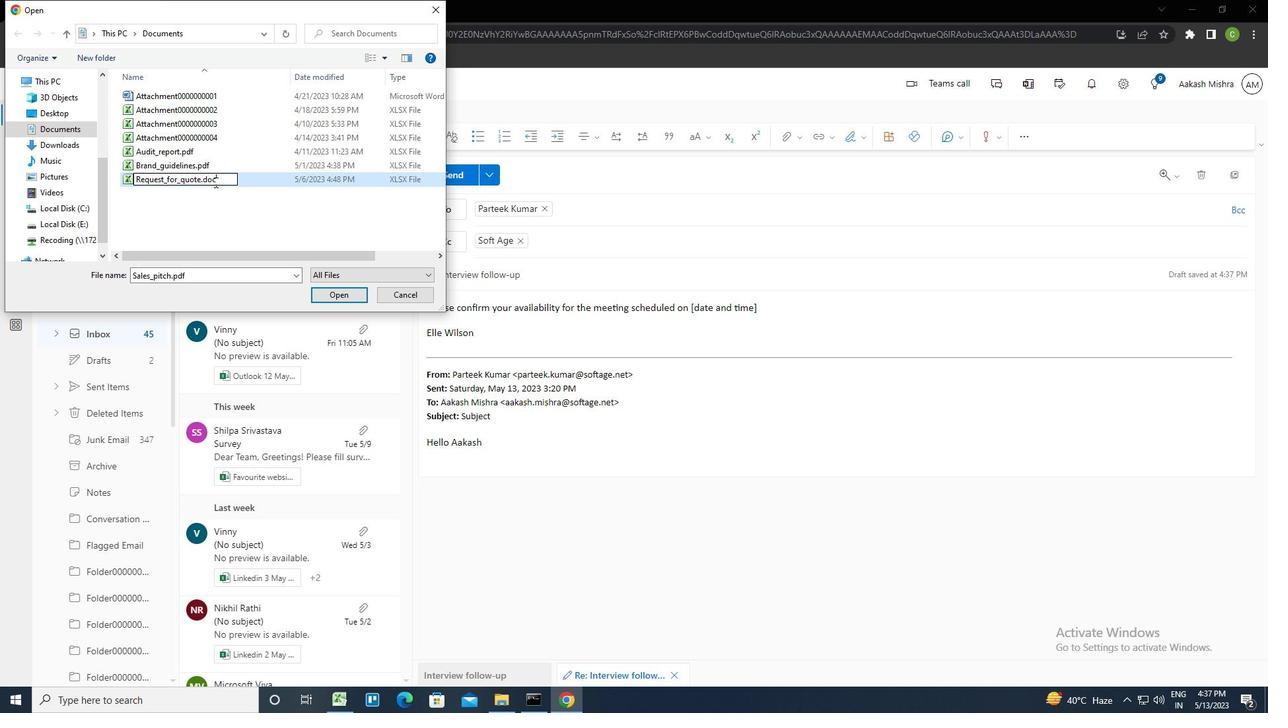 
Action: Mouse moved to (334, 183)
Screenshot: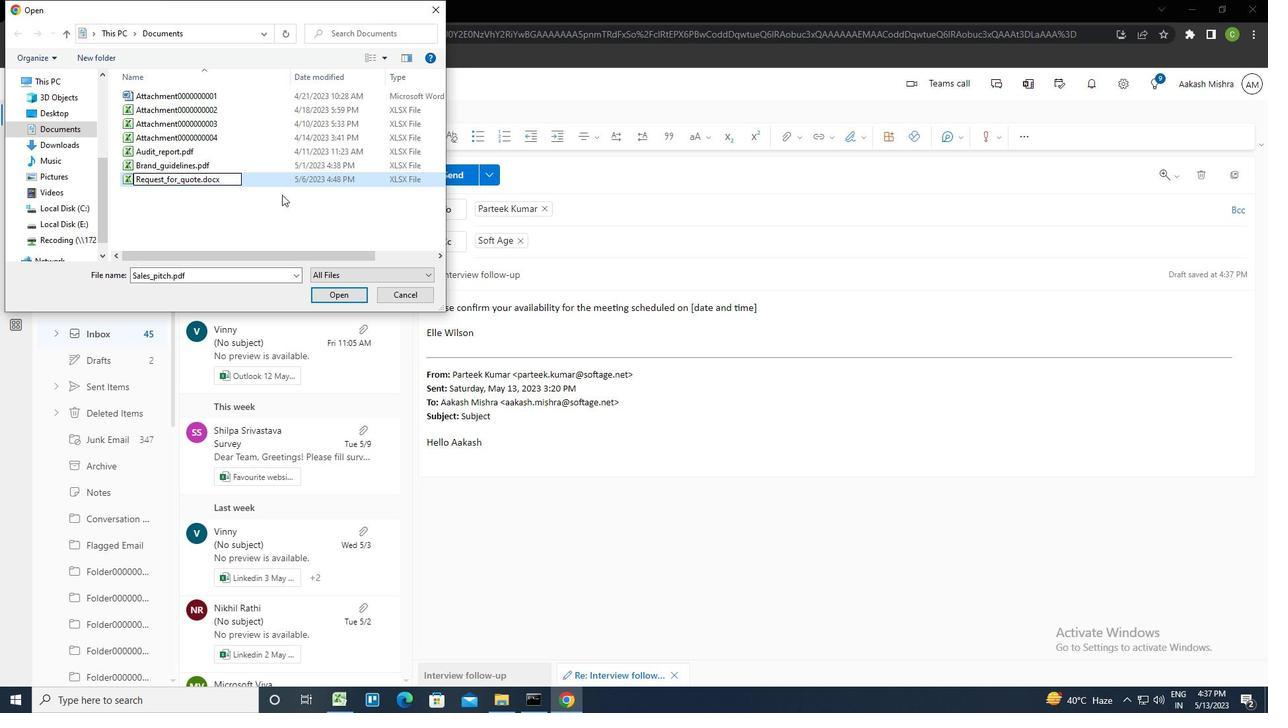 
Action: Mouse pressed left at (334, 183)
Screenshot: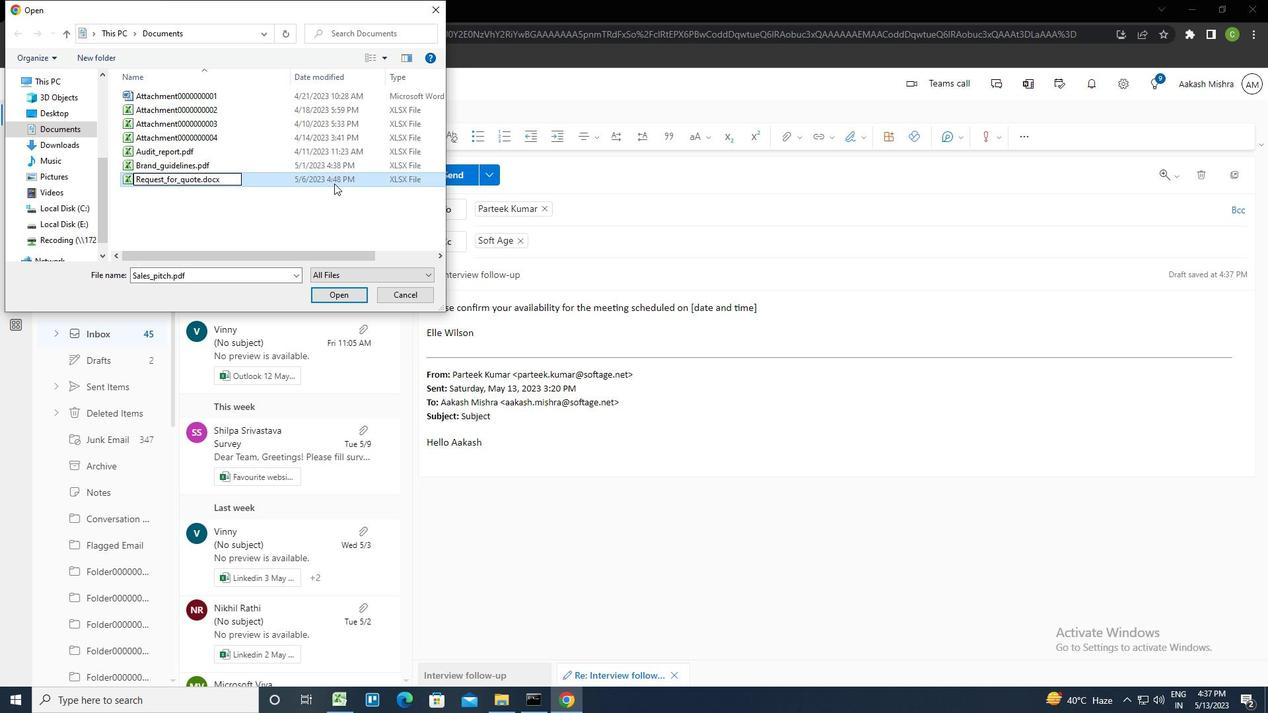 
Action: Mouse moved to (308, 183)
Screenshot: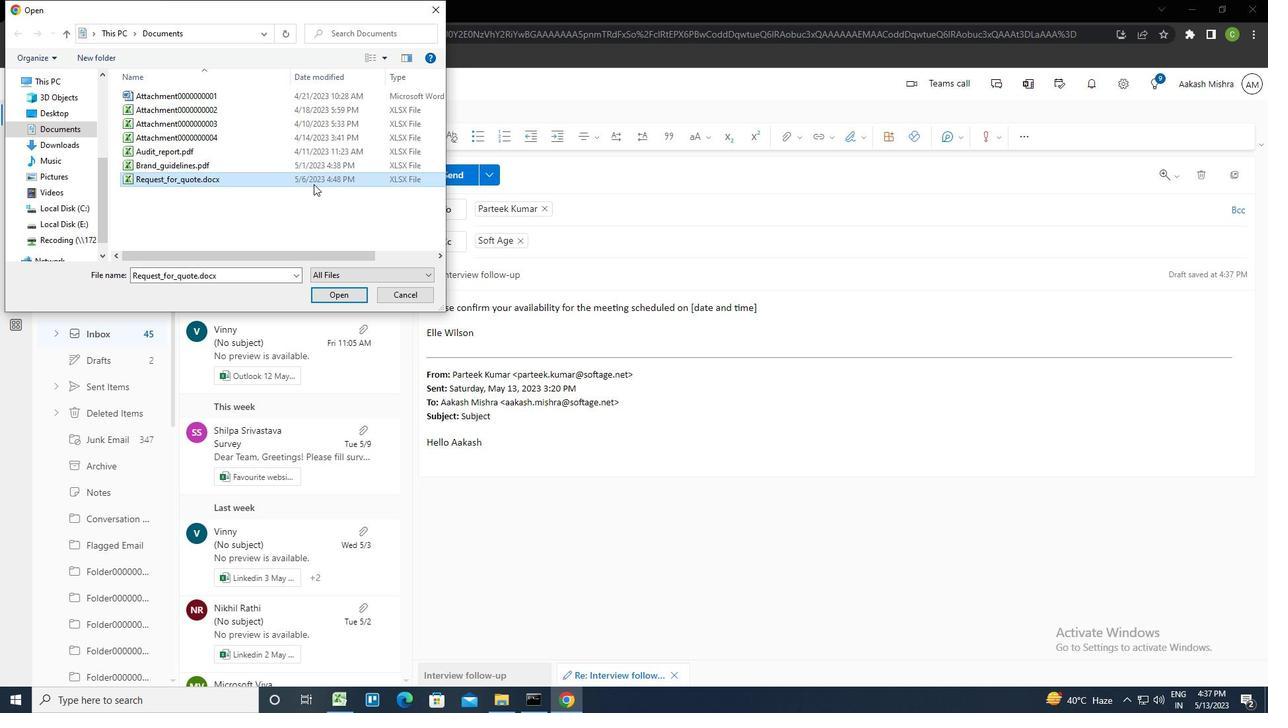 
Action: Mouse pressed left at (308, 183)
Screenshot: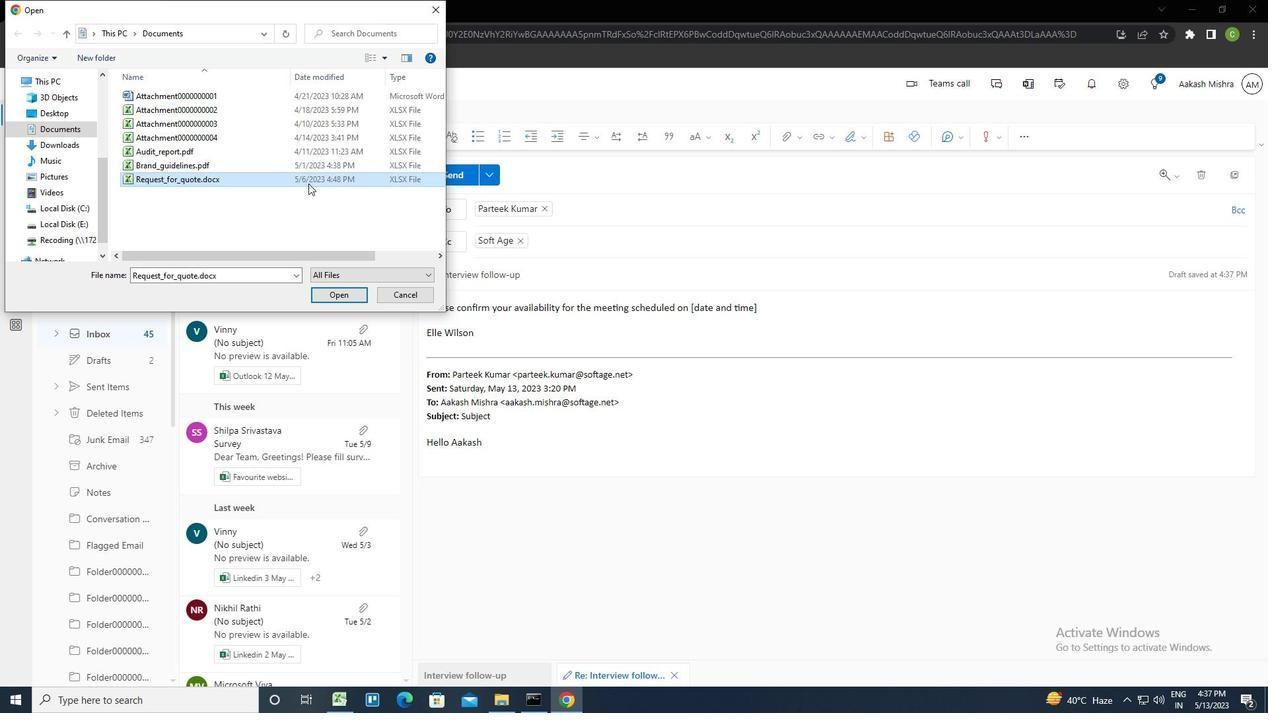 
Action: Mouse pressed left at (308, 183)
Screenshot: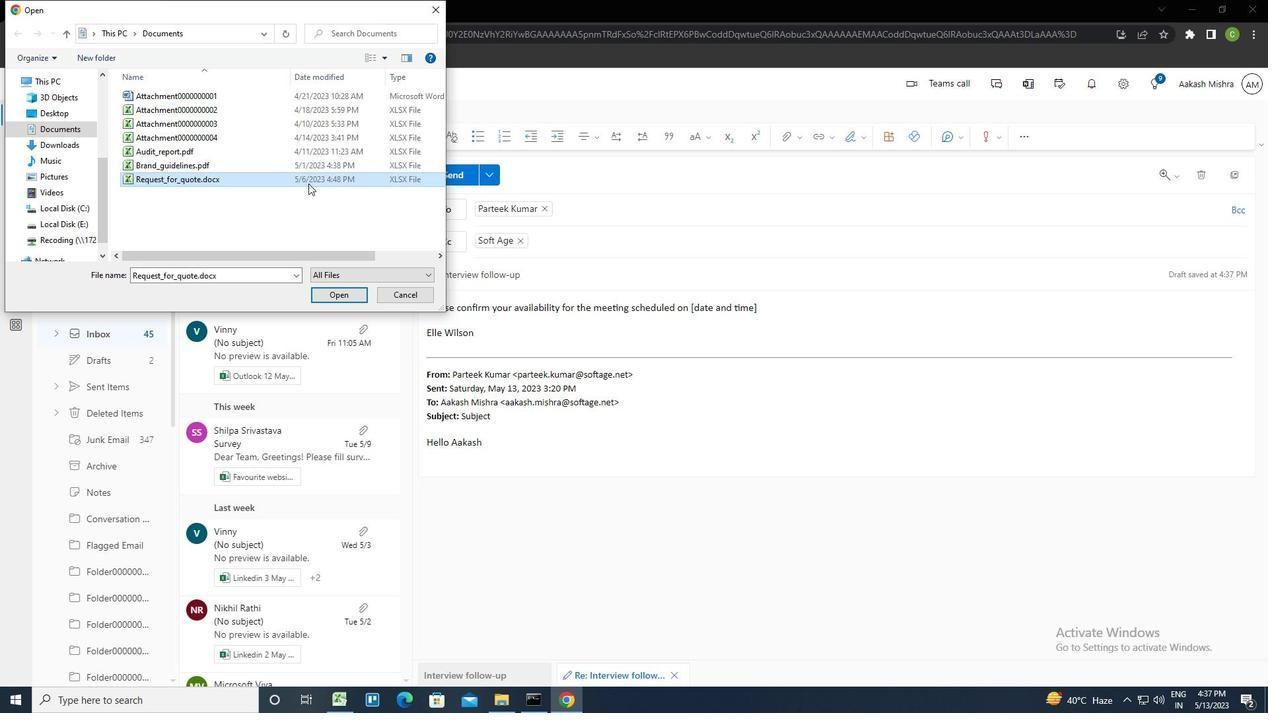 
Action: Mouse moved to (449, 175)
Screenshot: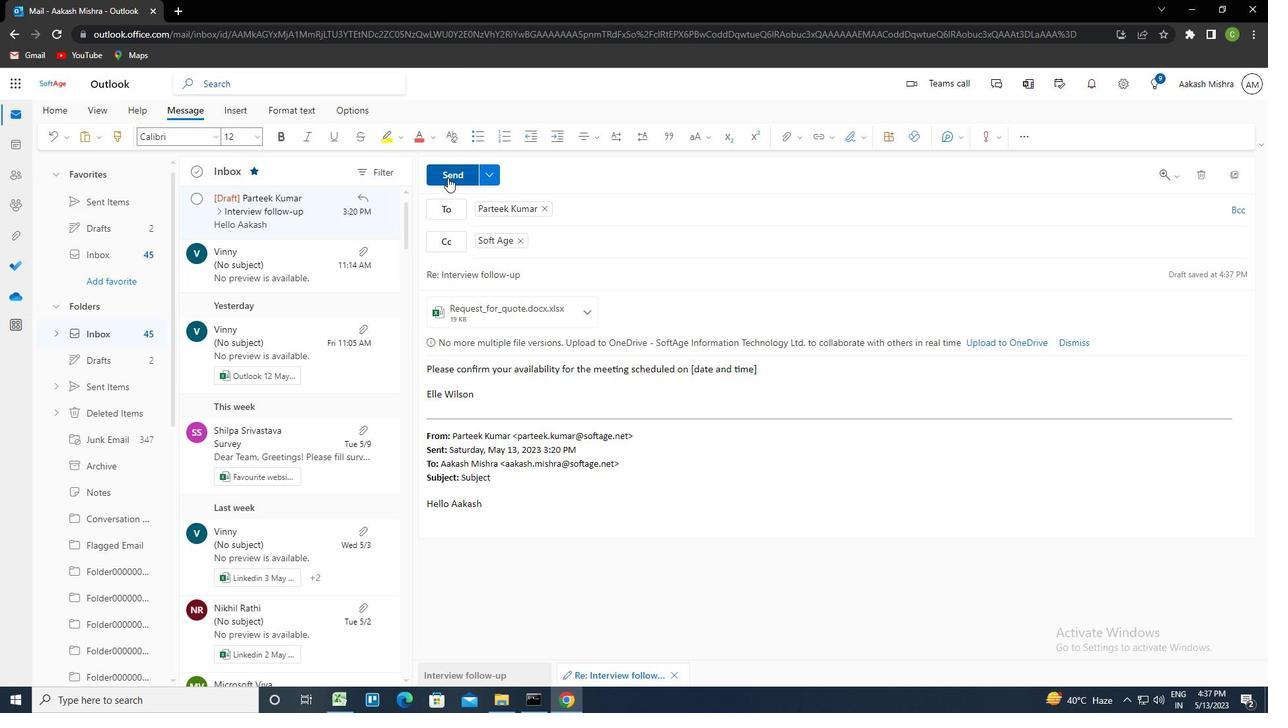 
Action: Mouse pressed left at (449, 175)
Screenshot: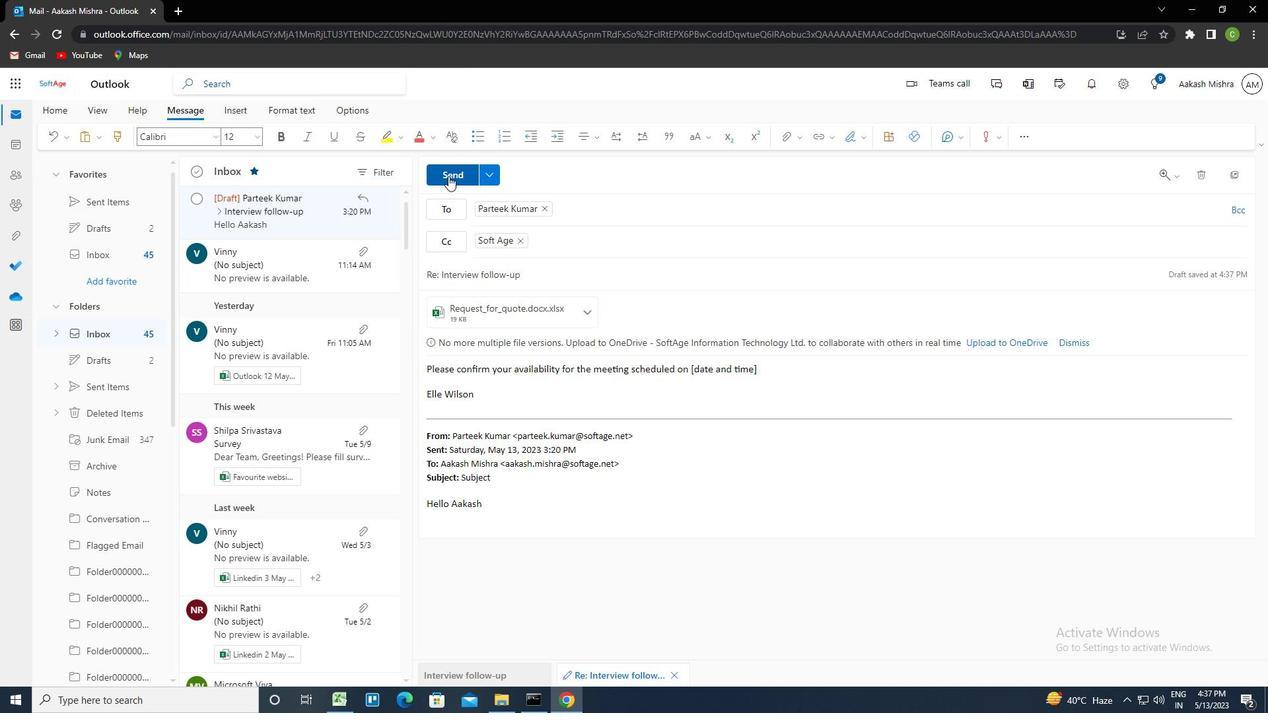 
Action: Mouse moved to (646, 384)
Screenshot: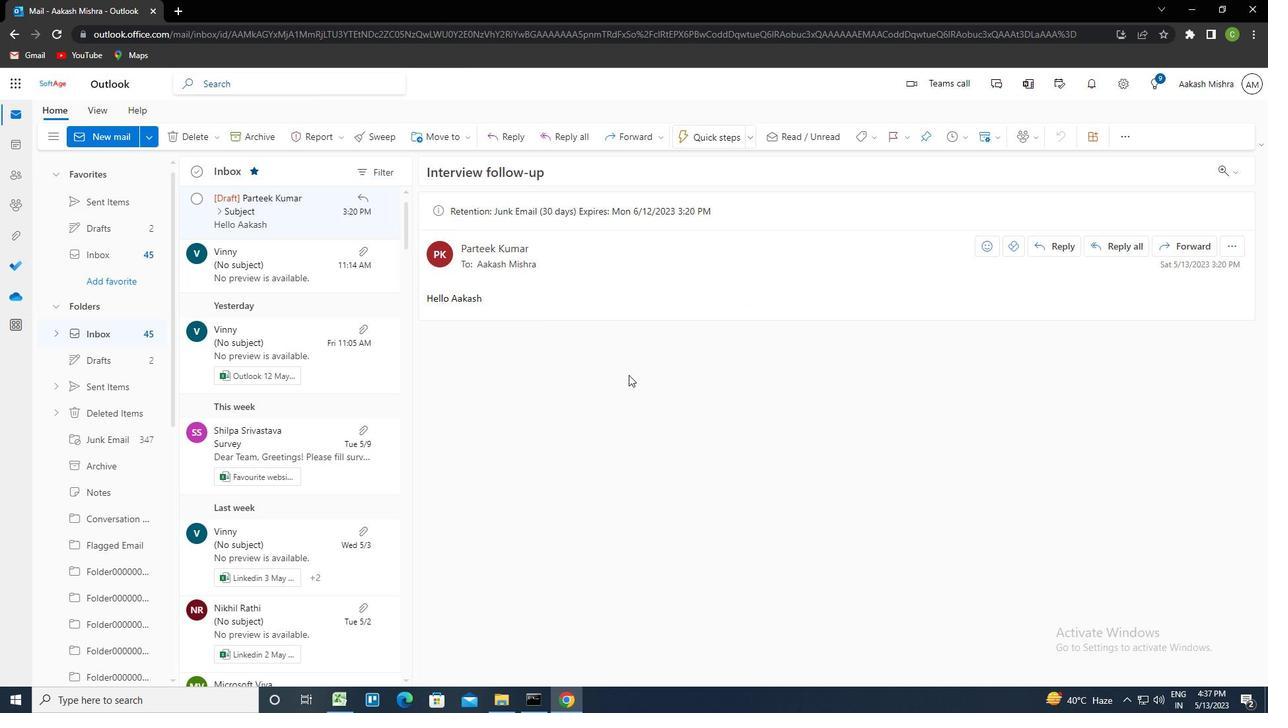 
